 Task: Create a due date automation trigger when advanced on, 2 days after a card is due add basic without the green label at 11:00 AM.
Action: Mouse moved to (1233, 355)
Screenshot: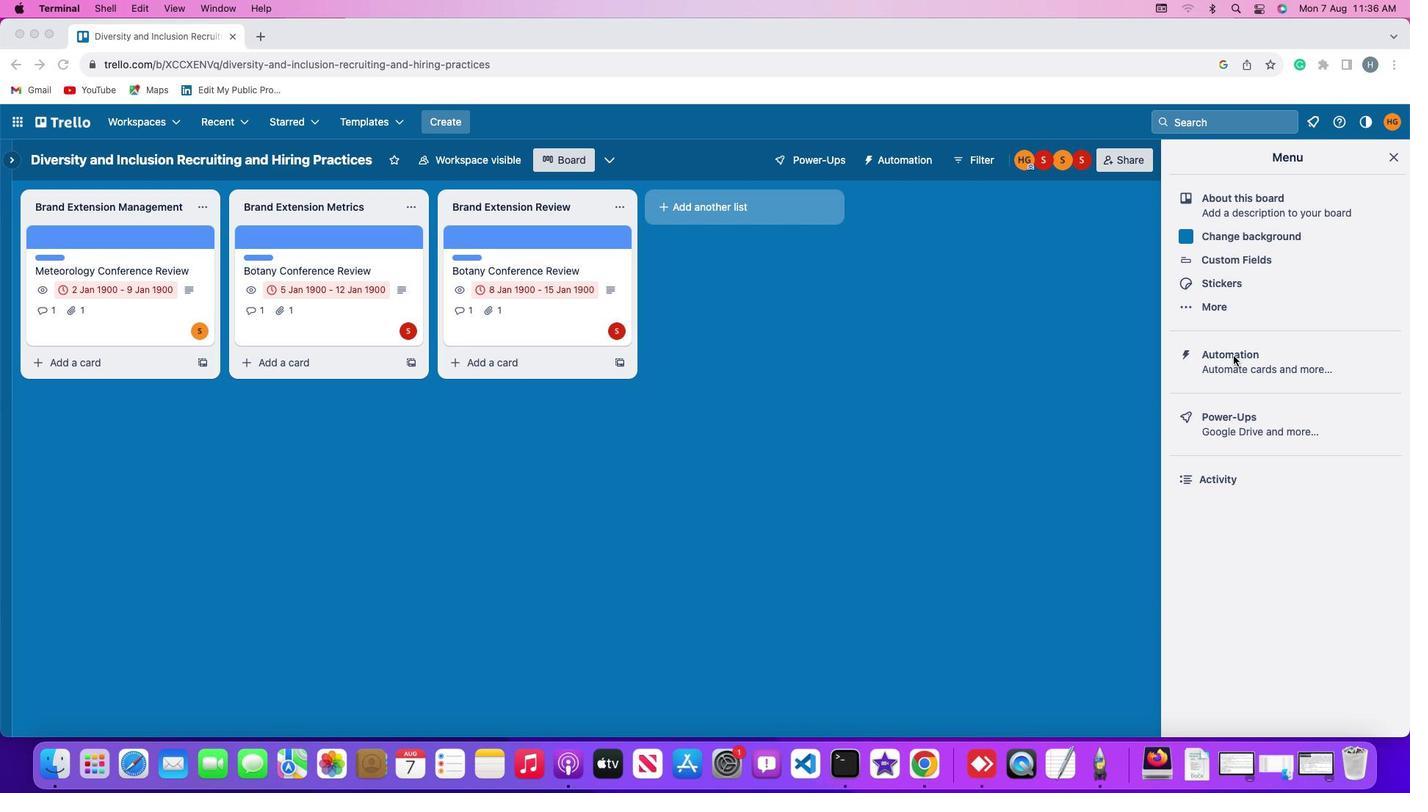 
Action: Mouse pressed left at (1233, 355)
Screenshot: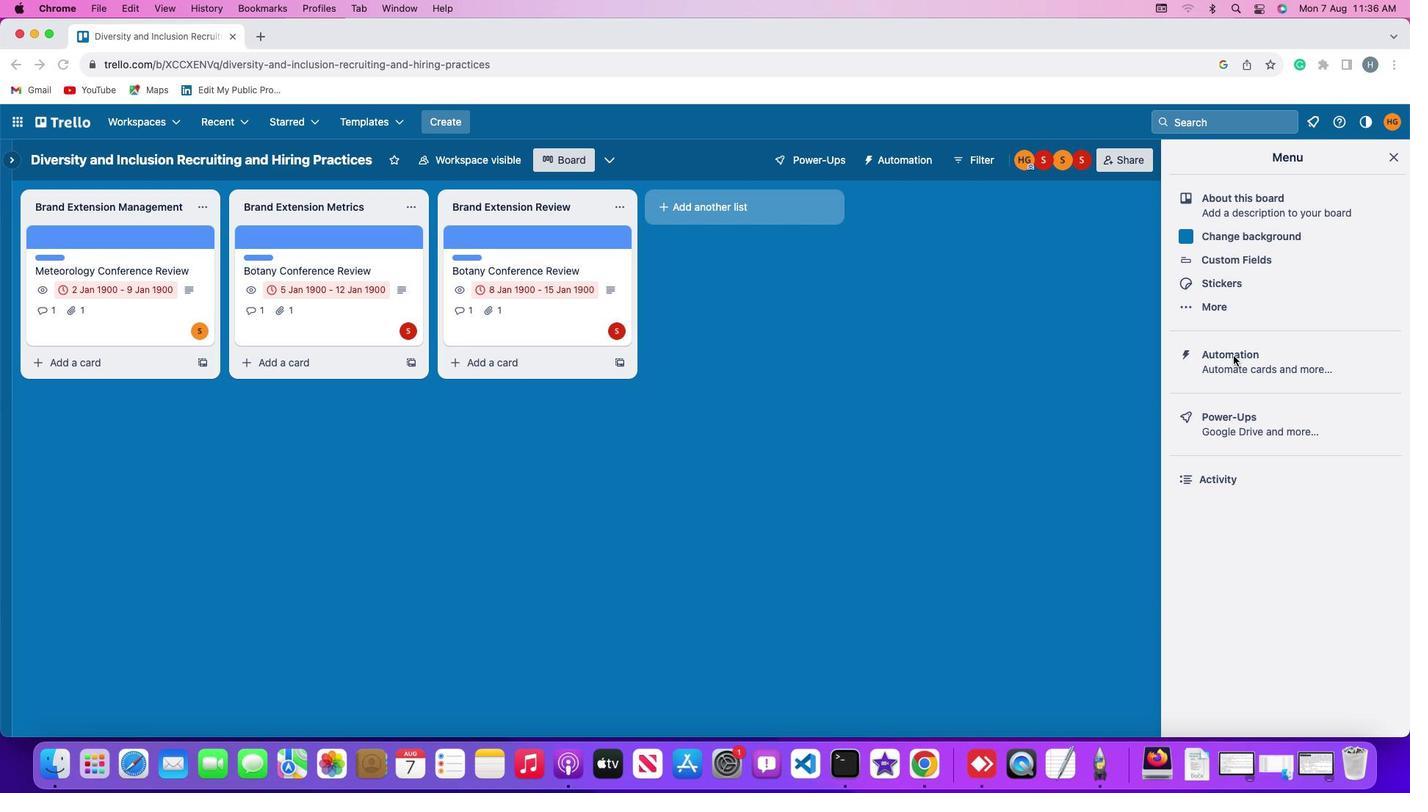 
Action: Mouse moved to (1233, 355)
Screenshot: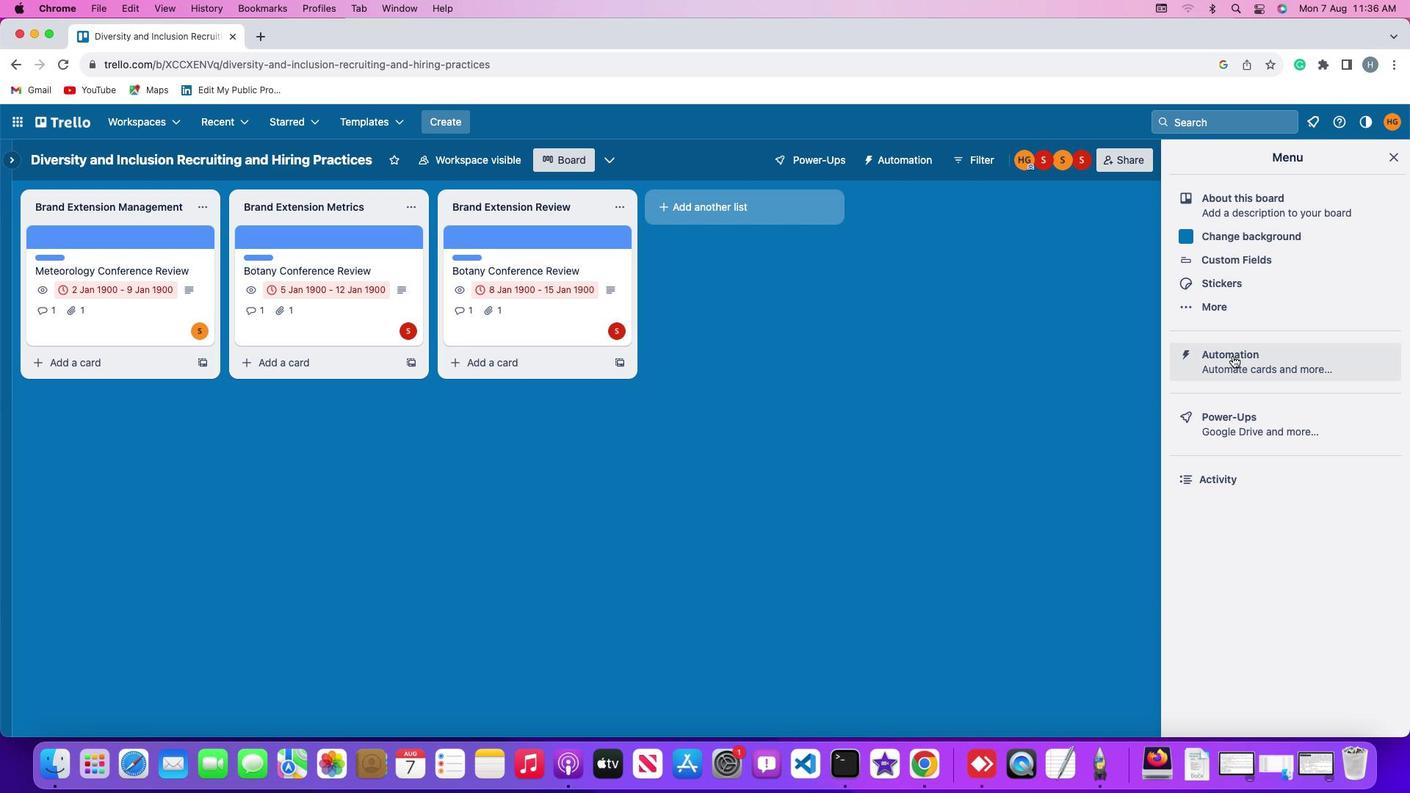
Action: Mouse pressed left at (1233, 355)
Screenshot: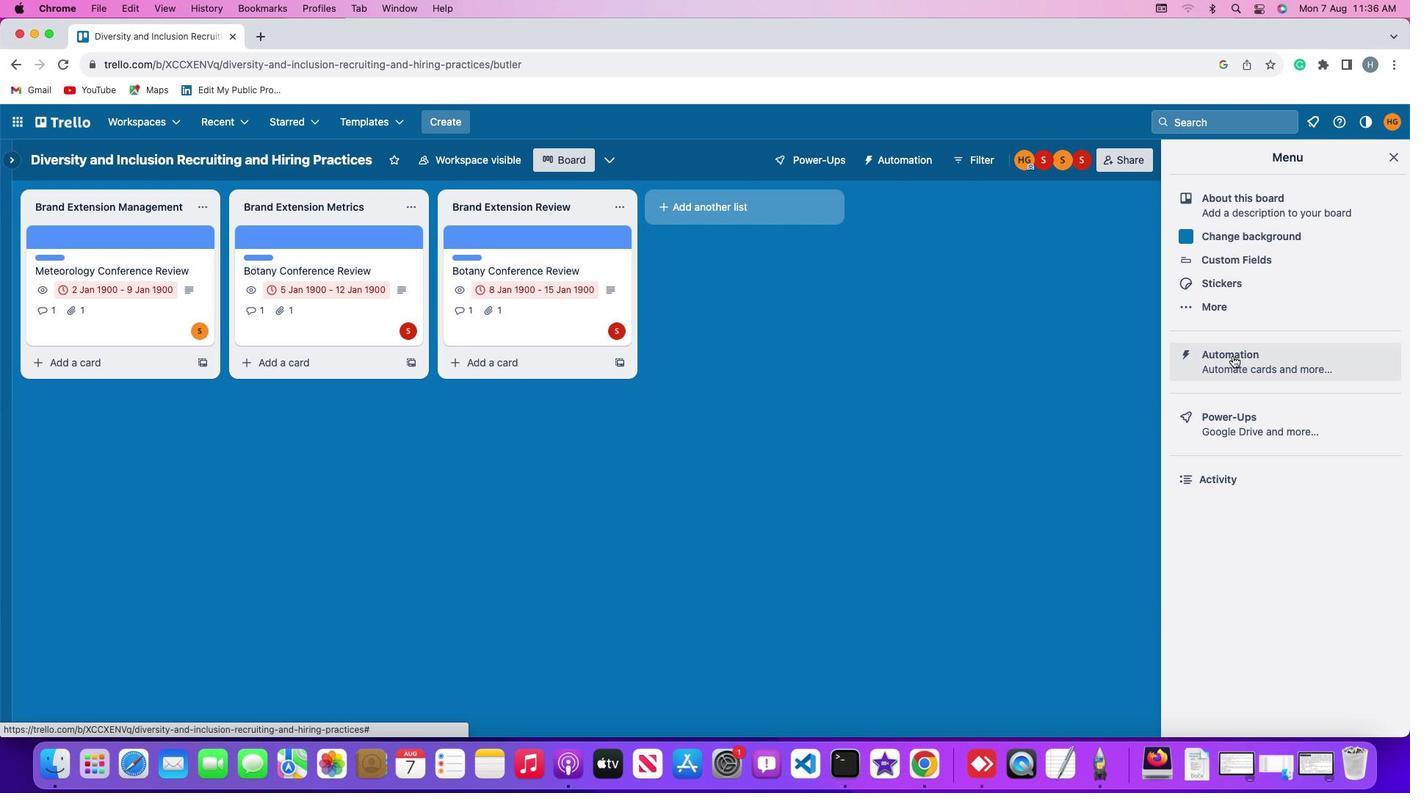 
Action: Mouse moved to (106, 349)
Screenshot: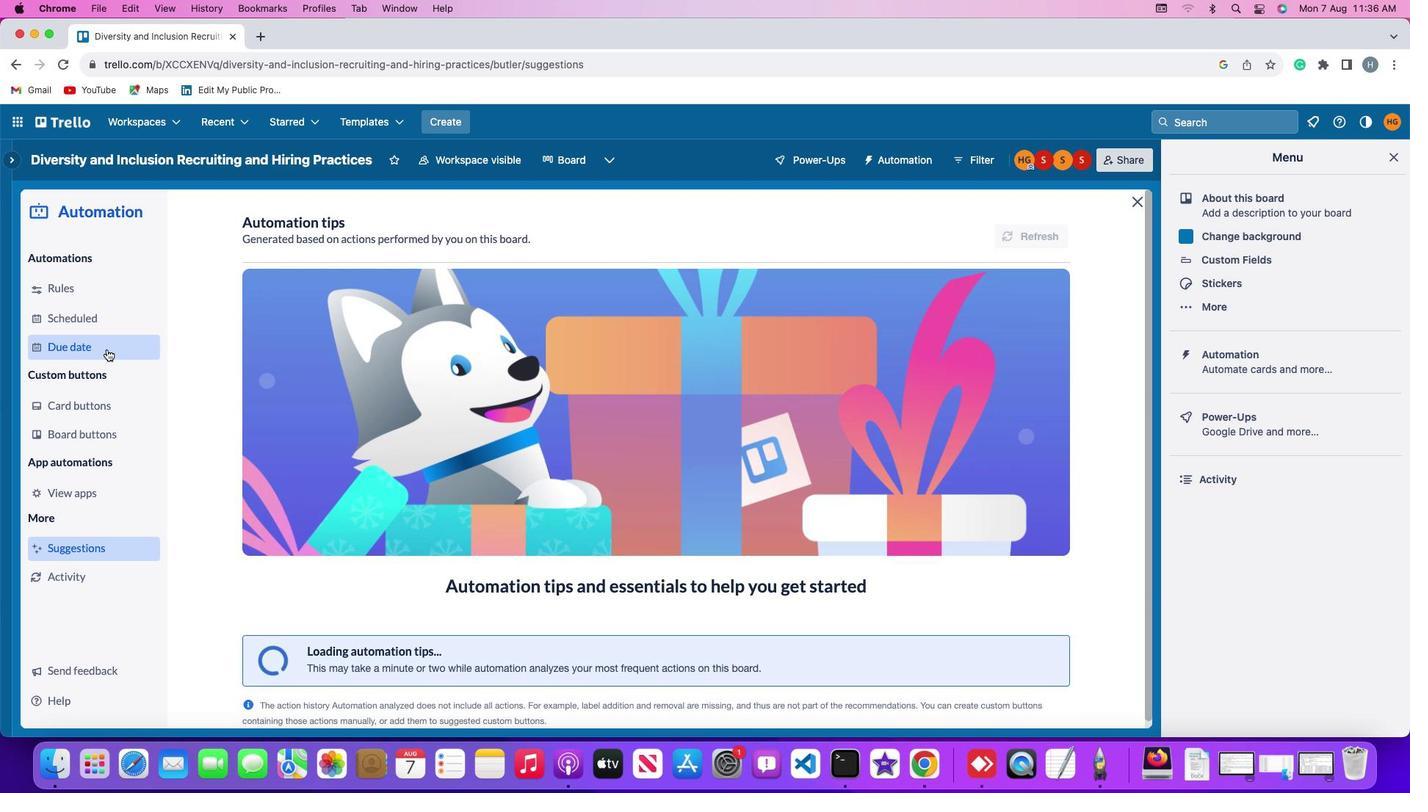 
Action: Mouse pressed left at (106, 349)
Screenshot: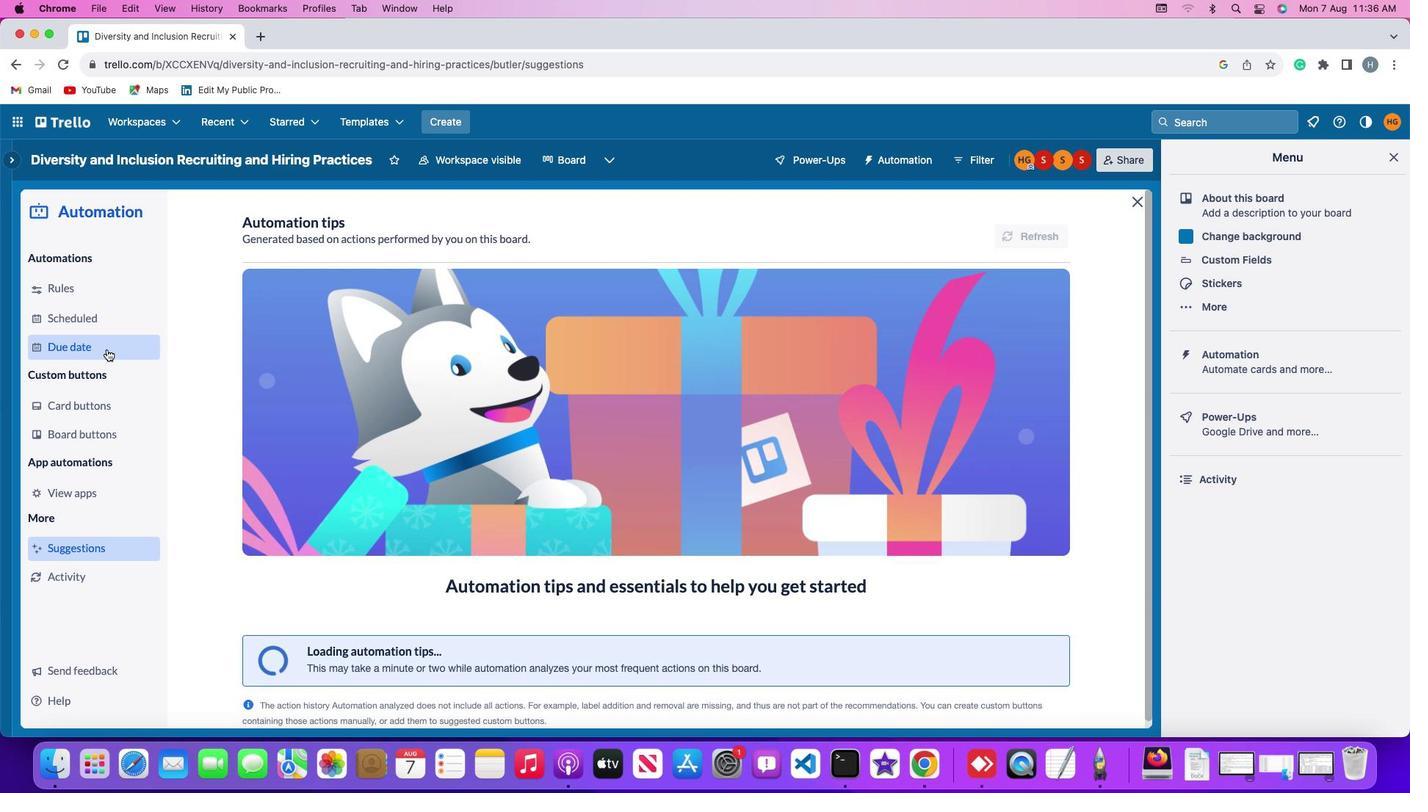 
Action: Mouse moved to (1000, 224)
Screenshot: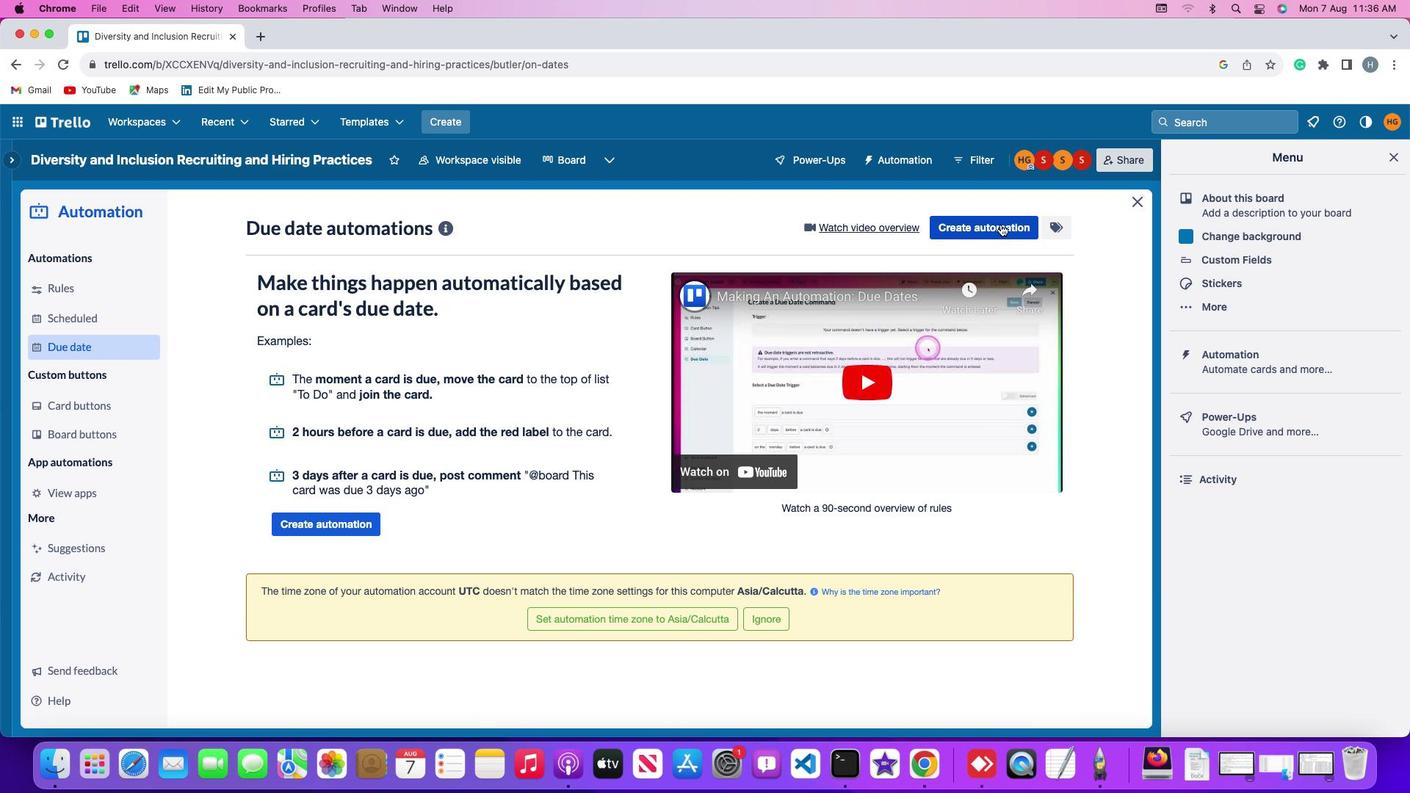 
Action: Mouse pressed left at (1000, 224)
Screenshot: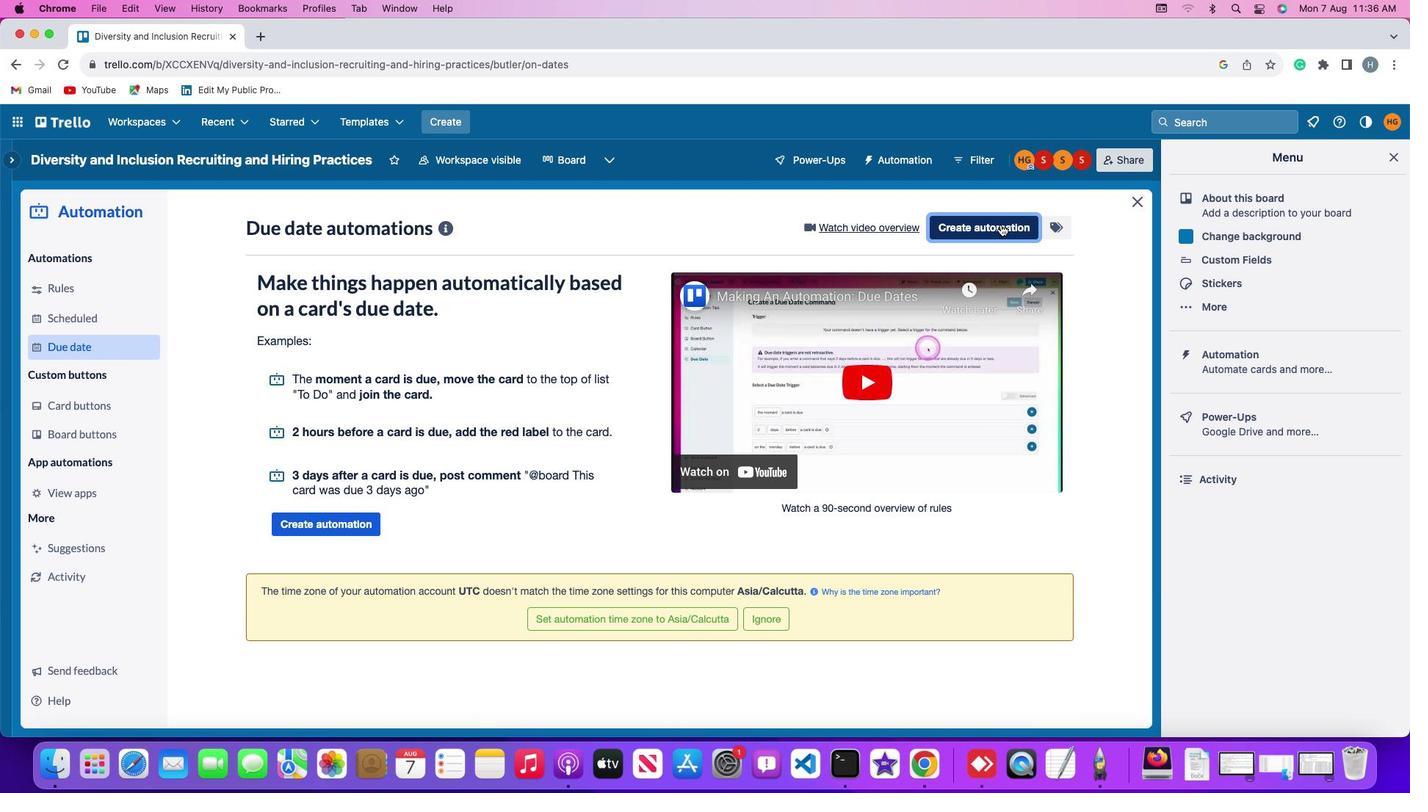 
Action: Mouse moved to (681, 367)
Screenshot: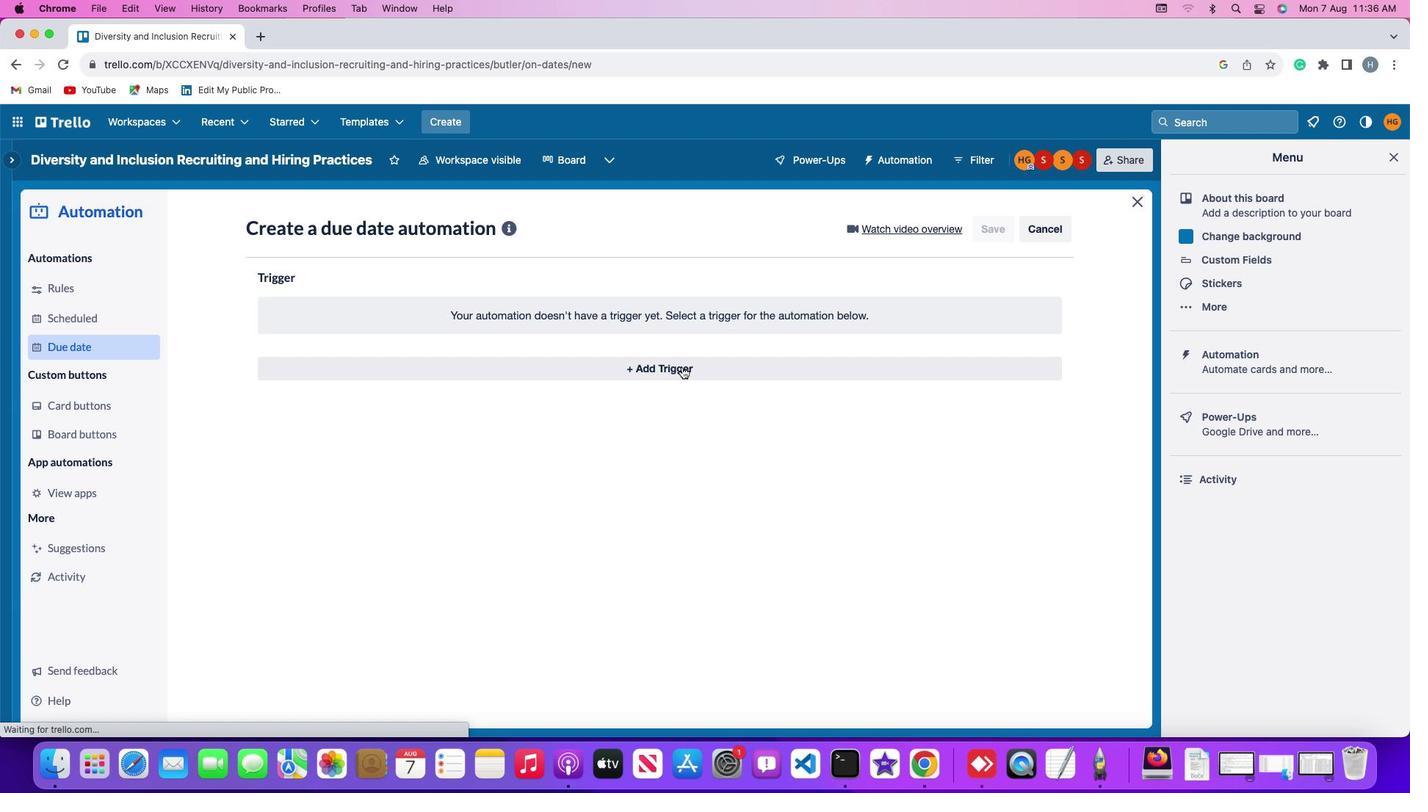 
Action: Mouse pressed left at (681, 367)
Screenshot: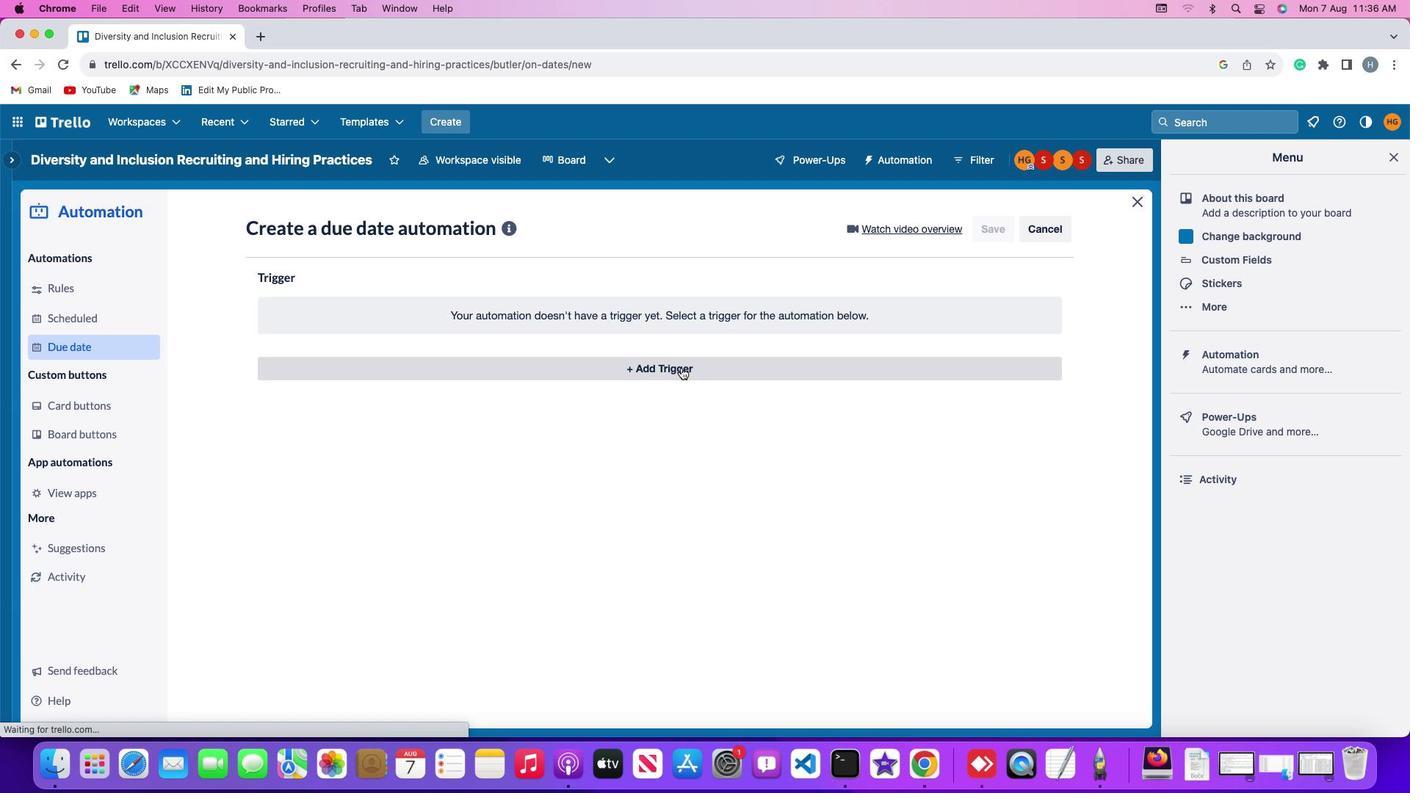 
Action: Mouse moved to (288, 587)
Screenshot: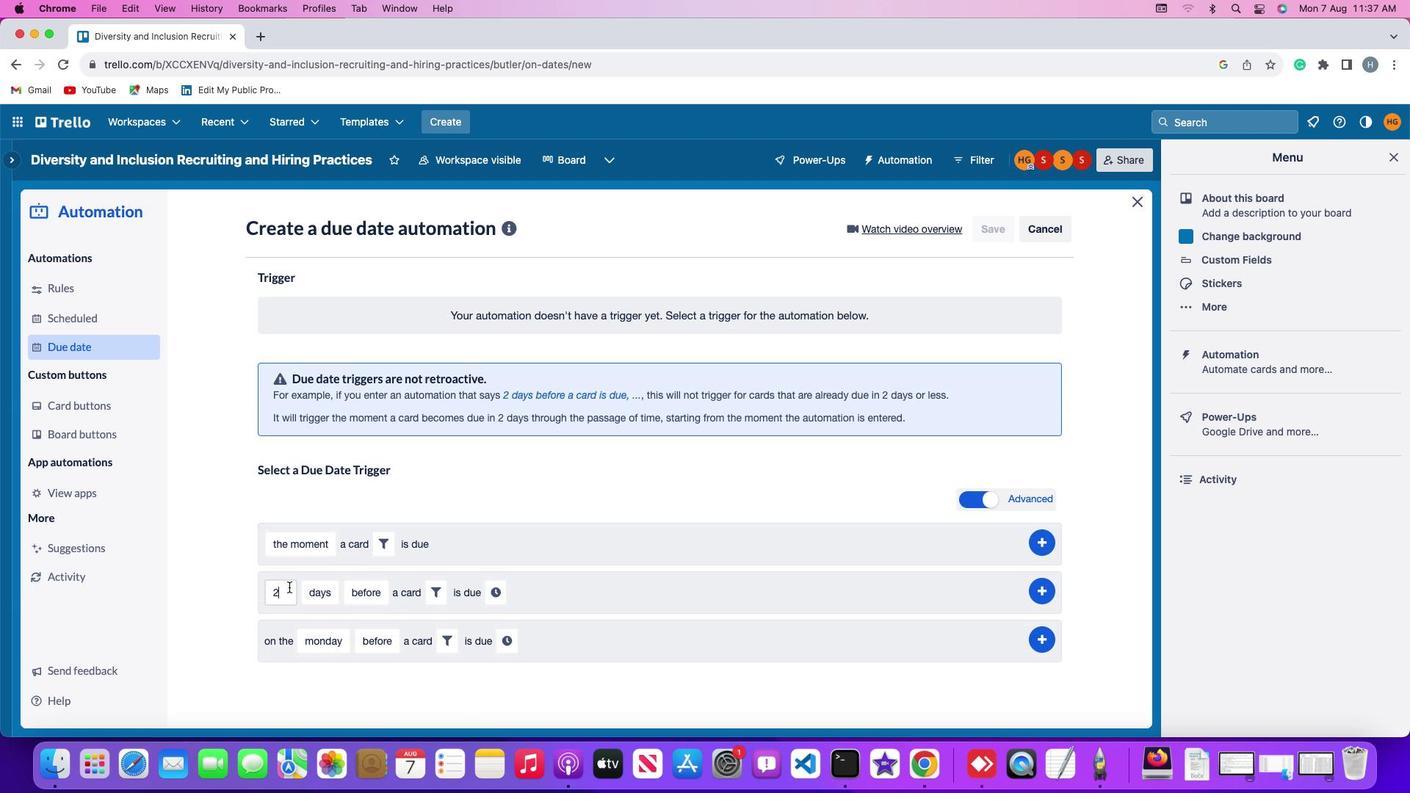 
Action: Mouse pressed left at (288, 587)
Screenshot: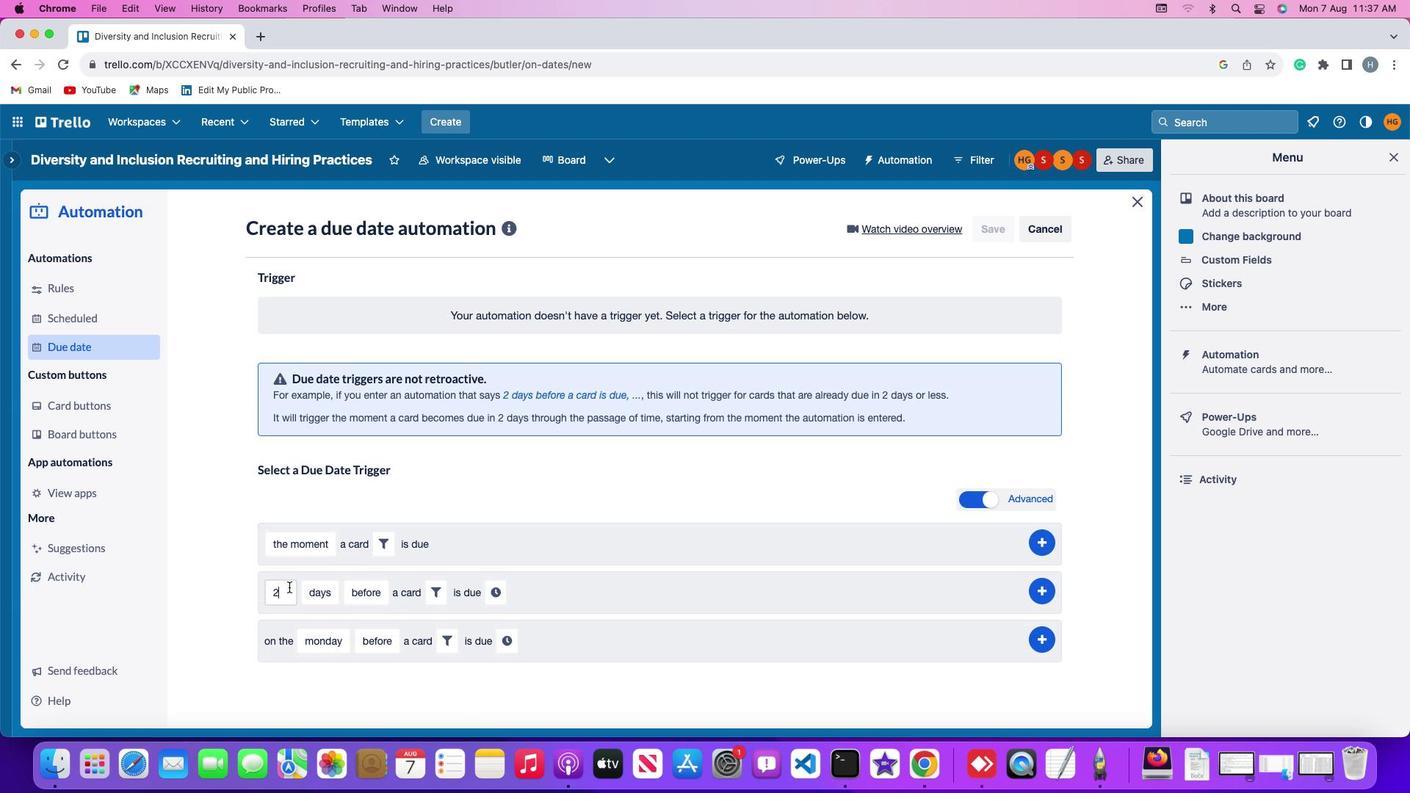 
Action: Key pressed Key.backspace'2'
Screenshot: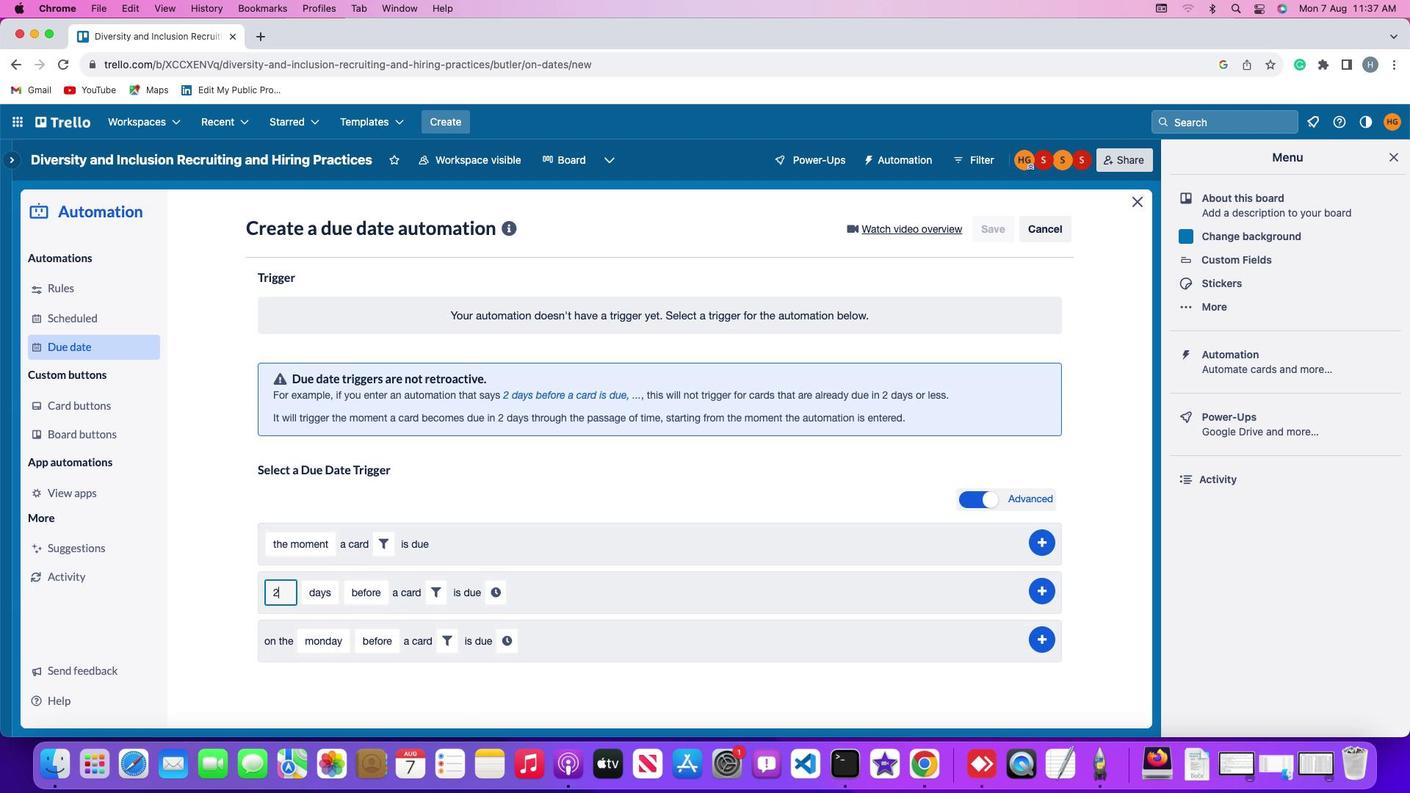 
Action: Mouse moved to (312, 587)
Screenshot: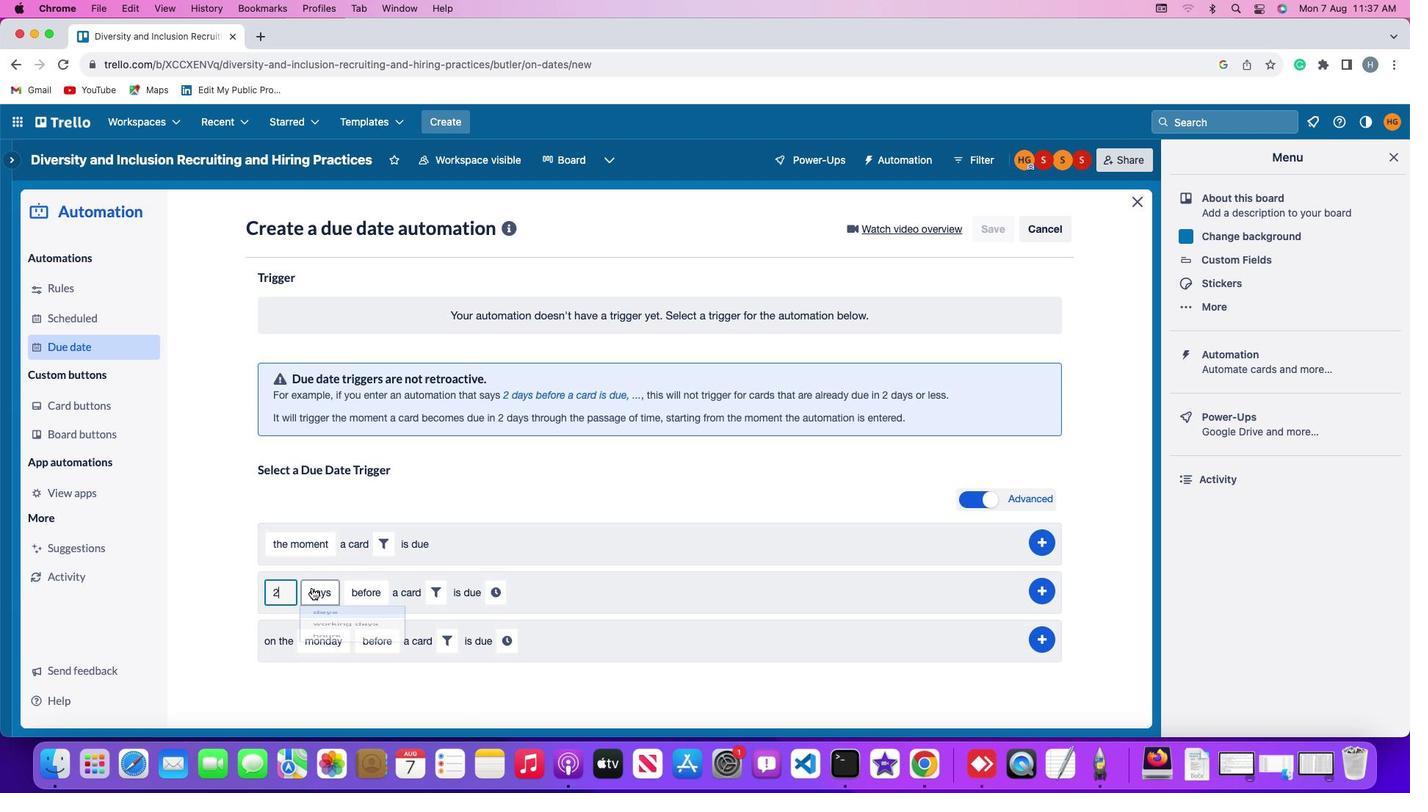 
Action: Mouse pressed left at (312, 587)
Screenshot: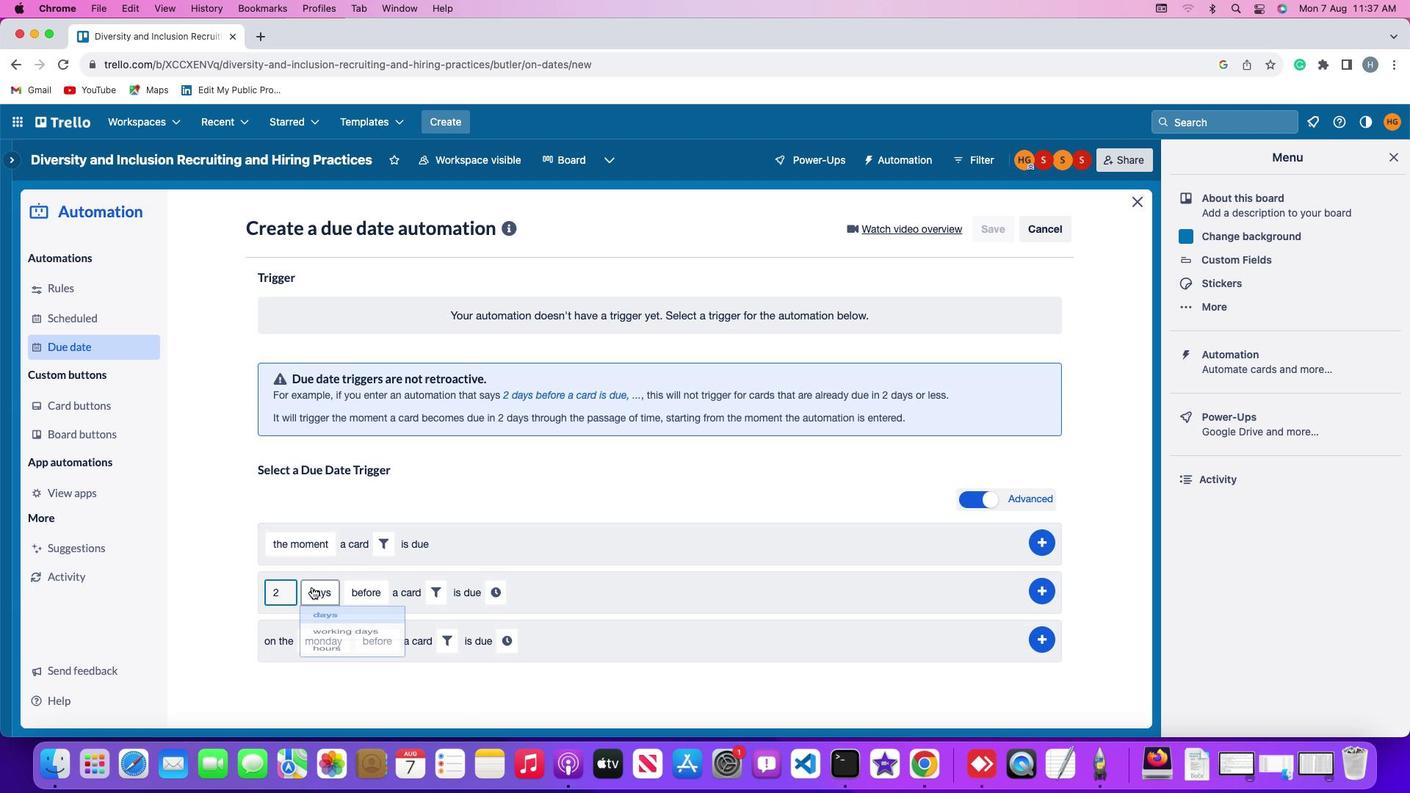 
Action: Mouse moved to (336, 623)
Screenshot: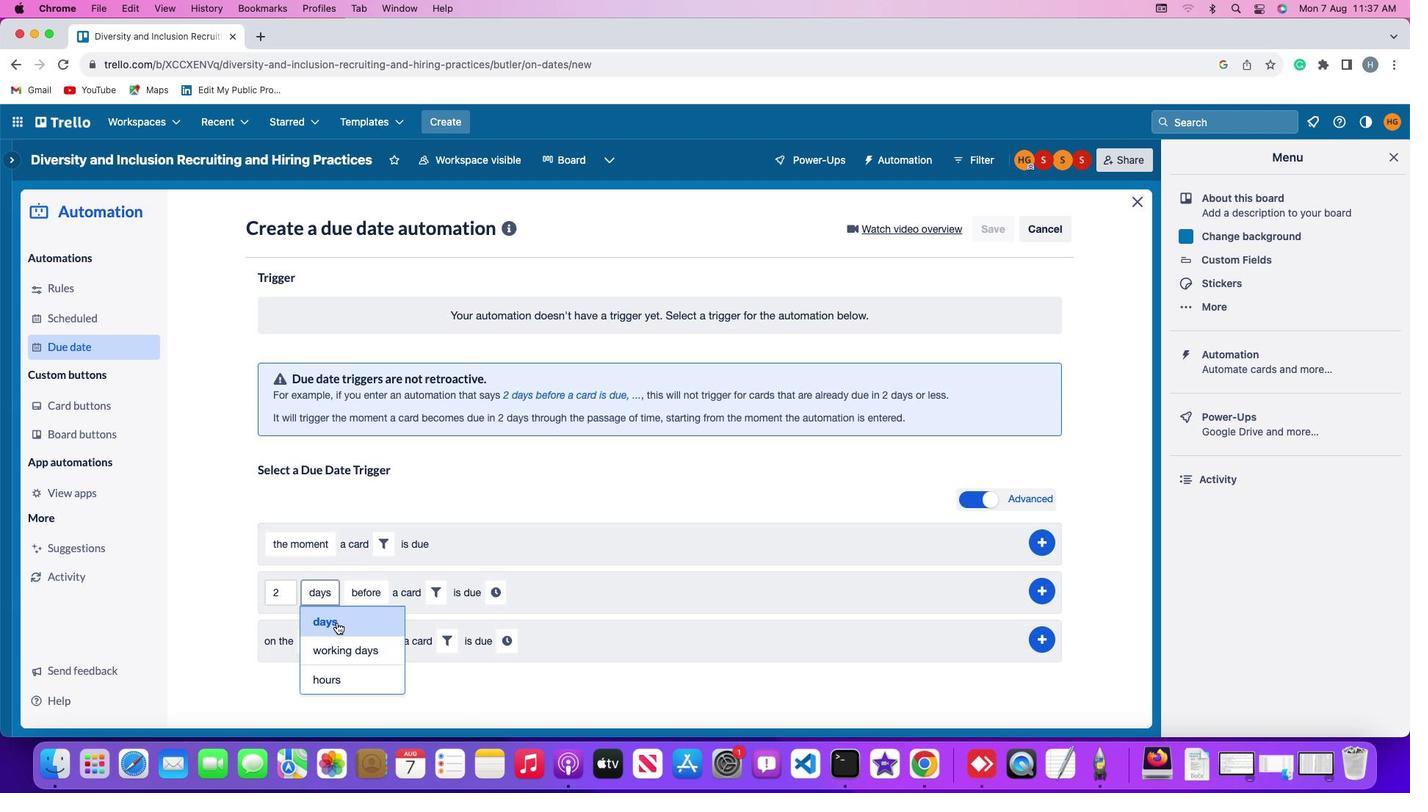 
Action: Mouse pressed left at (336, 623)
Screenshot: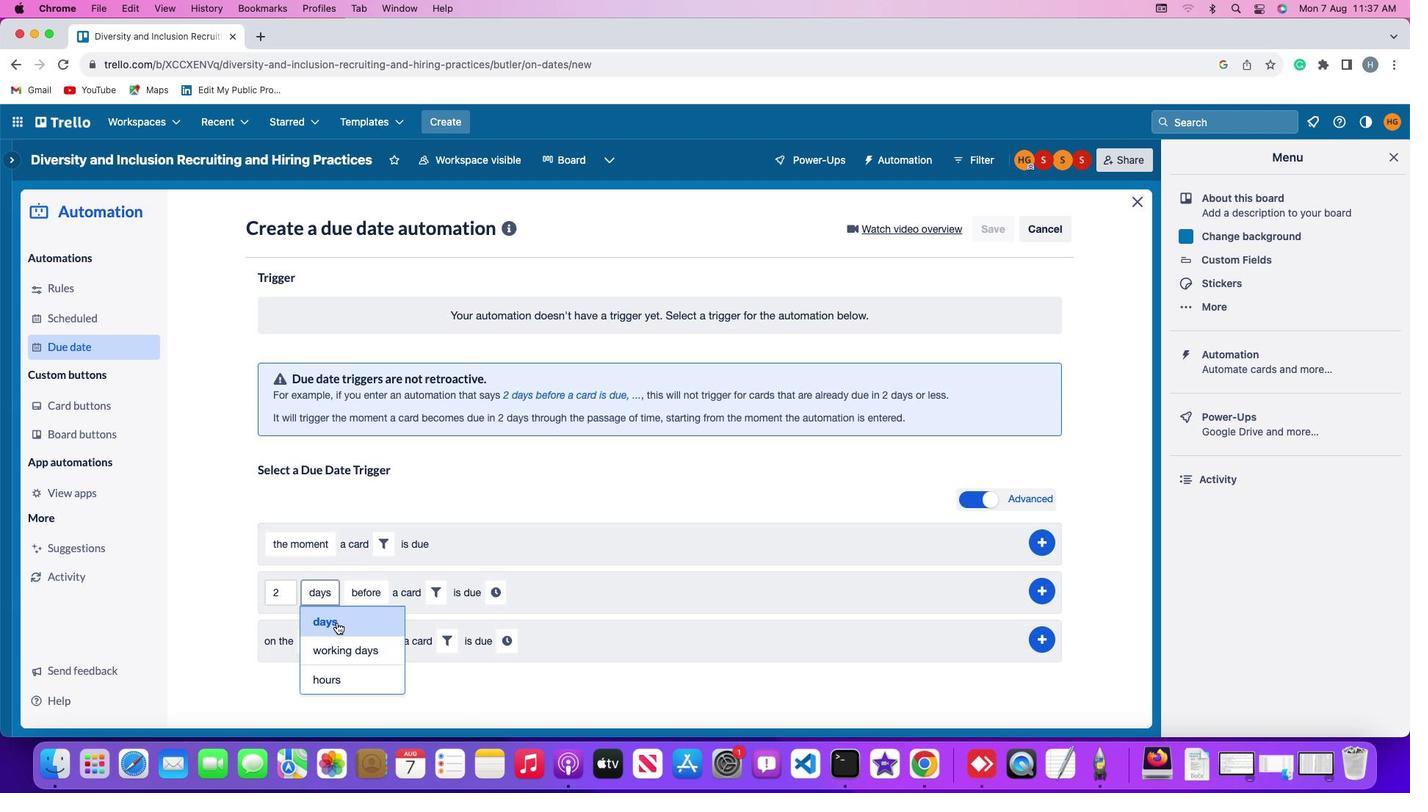 
Action: Mouse moved to (366, 598)
Screenshot: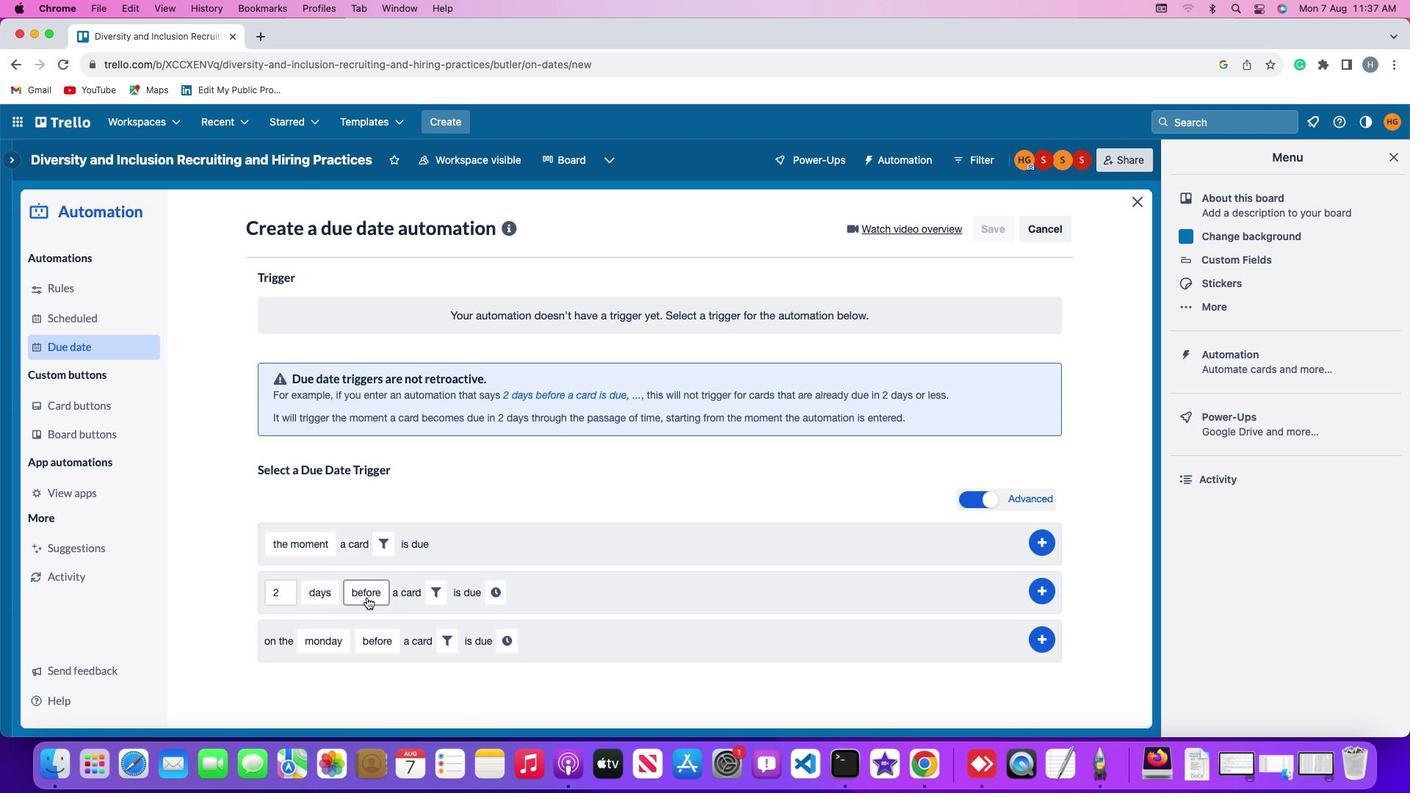 
Action: Mouse pressed left at (366, 598)
Screenshot: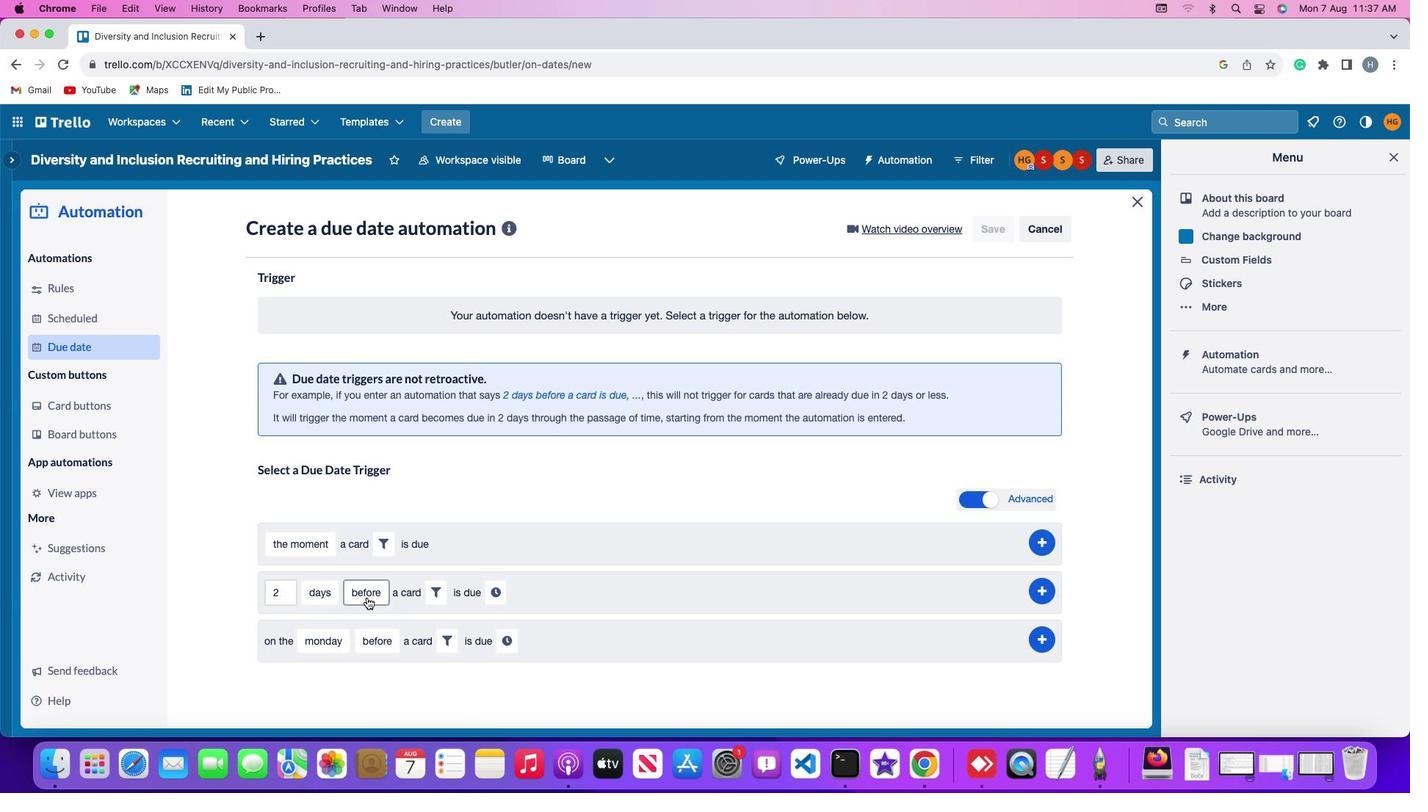 
Action: Mouse moved to (379, 655)
Screenshot: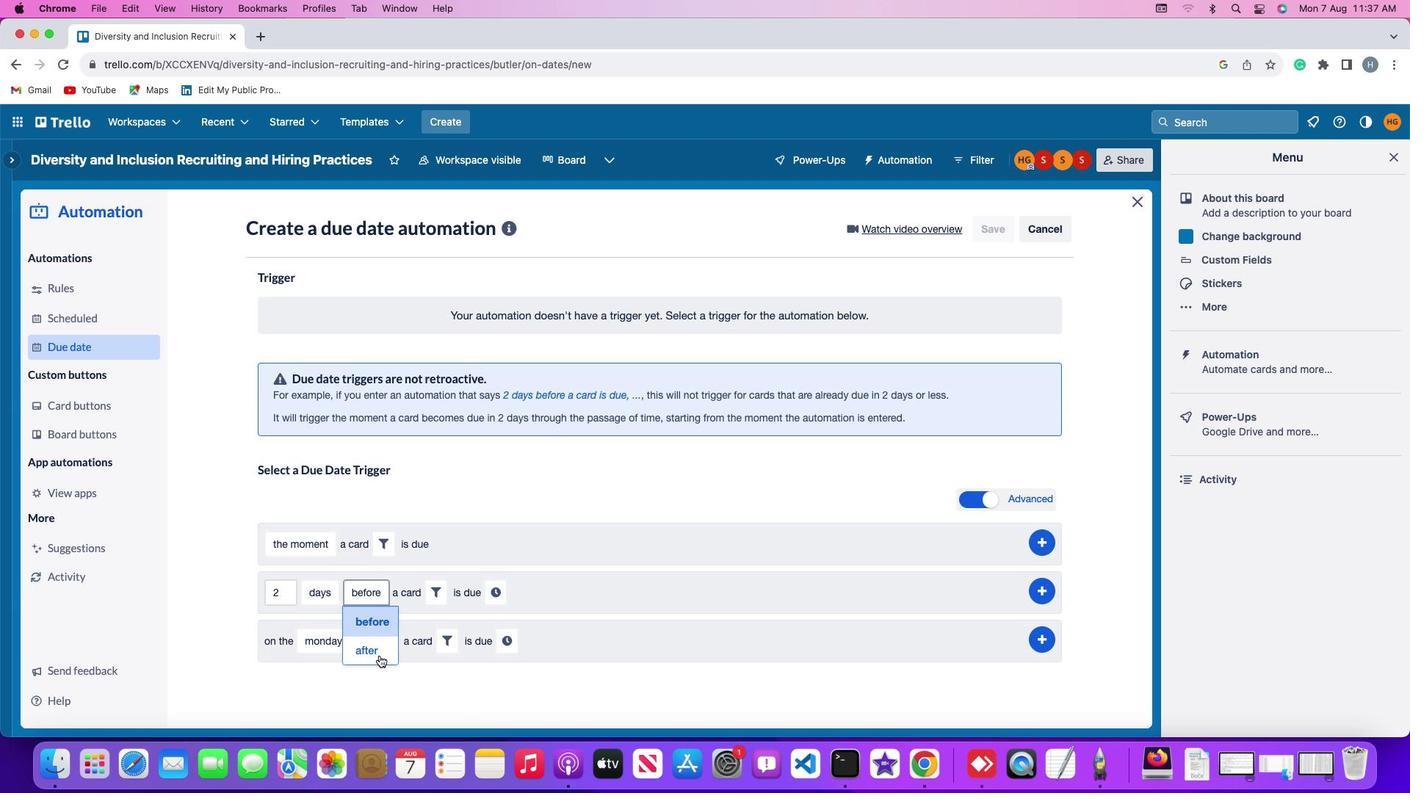 
Action: Mouse pressed left at (379, 655)
Screenshot: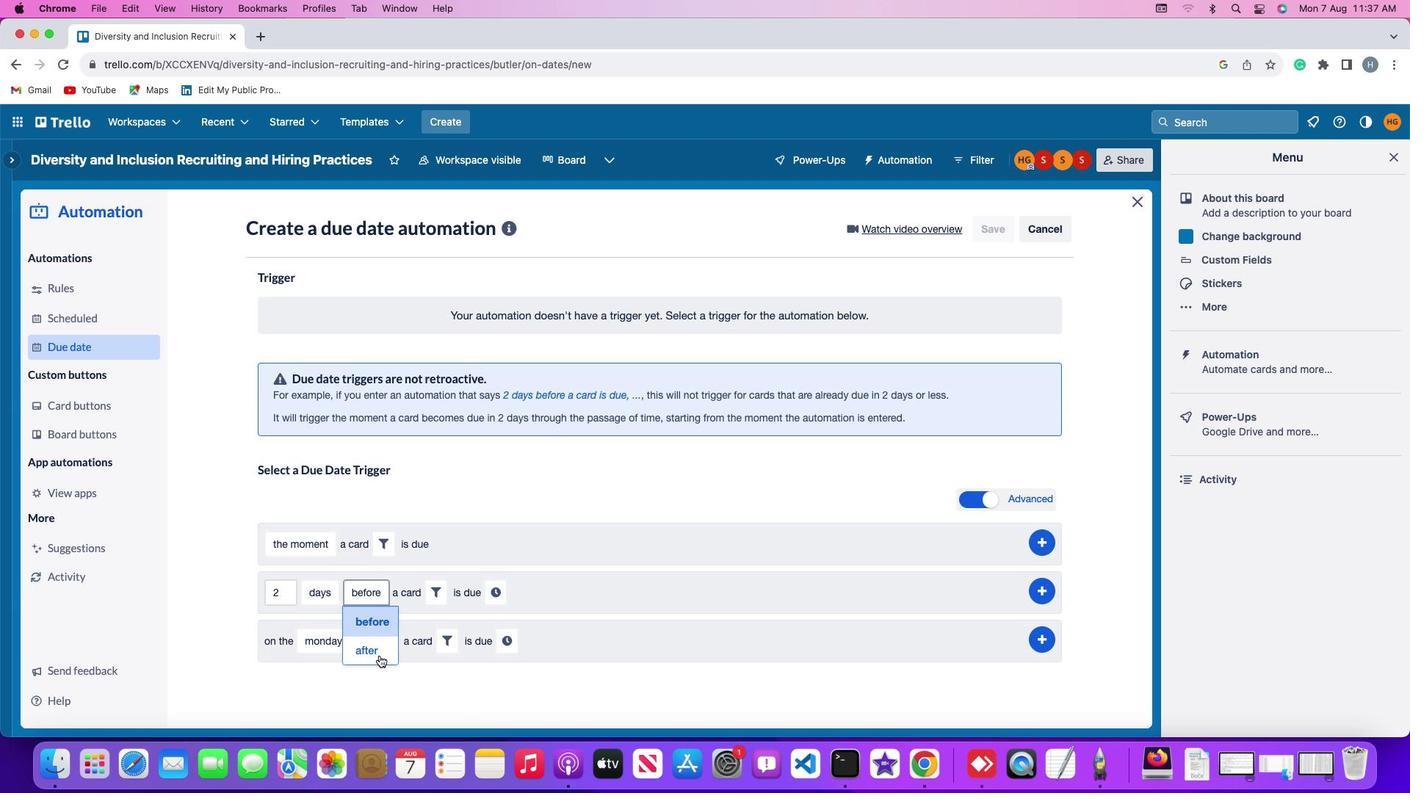 
Action: Mouse moved to (432, 593)
Screenshot: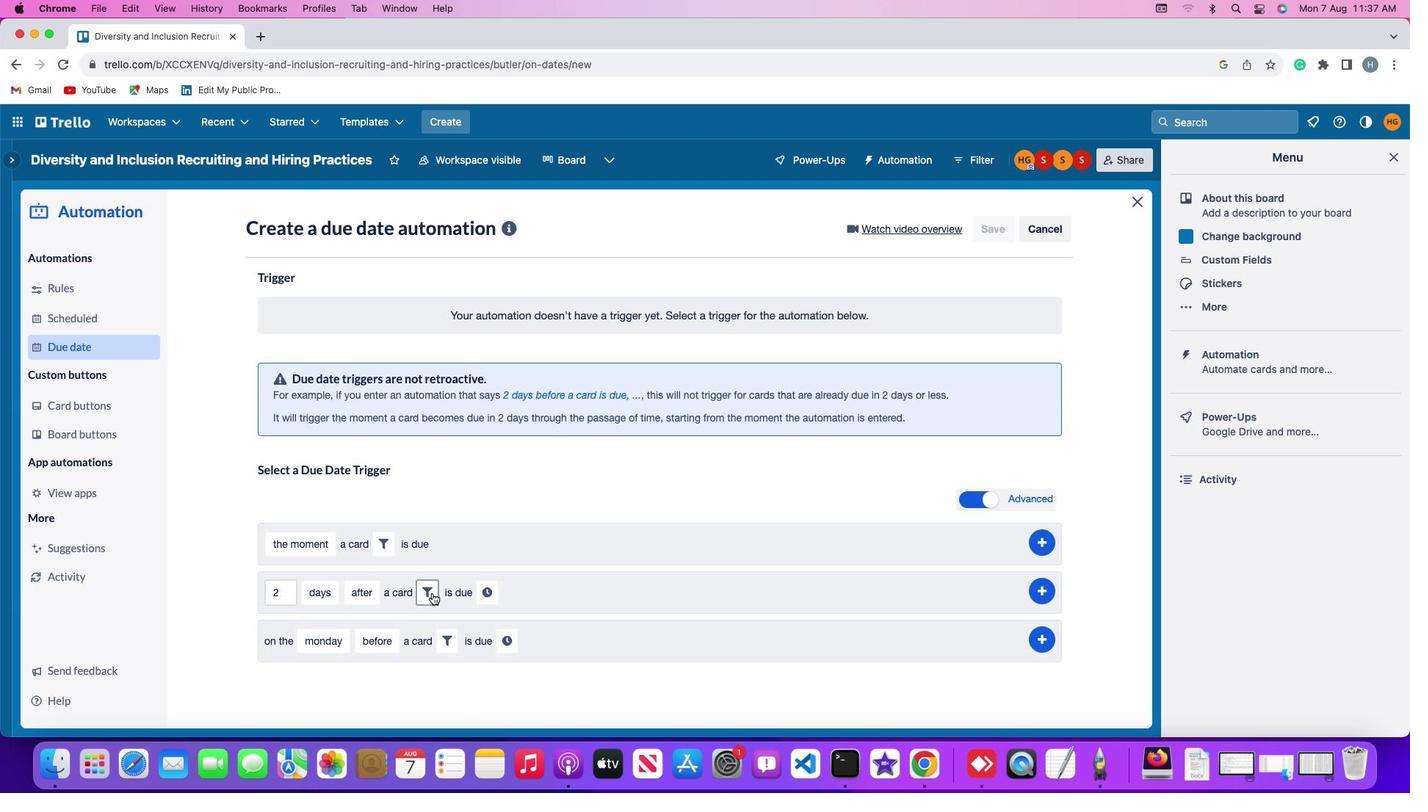
Action: Mouse pressed left at (432, 593)
Screenshot: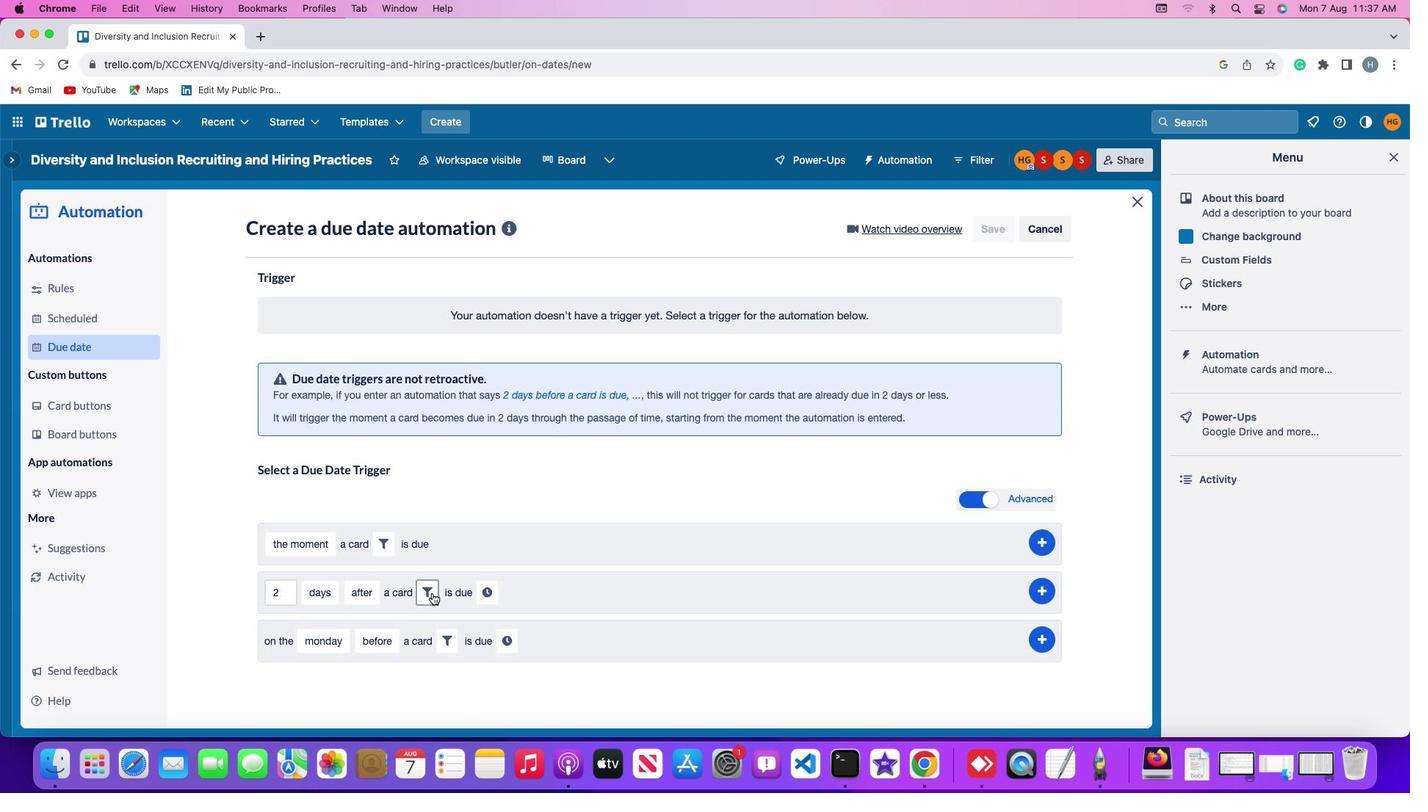 
Action: Mouse moved to (466, 645)
Screenshot: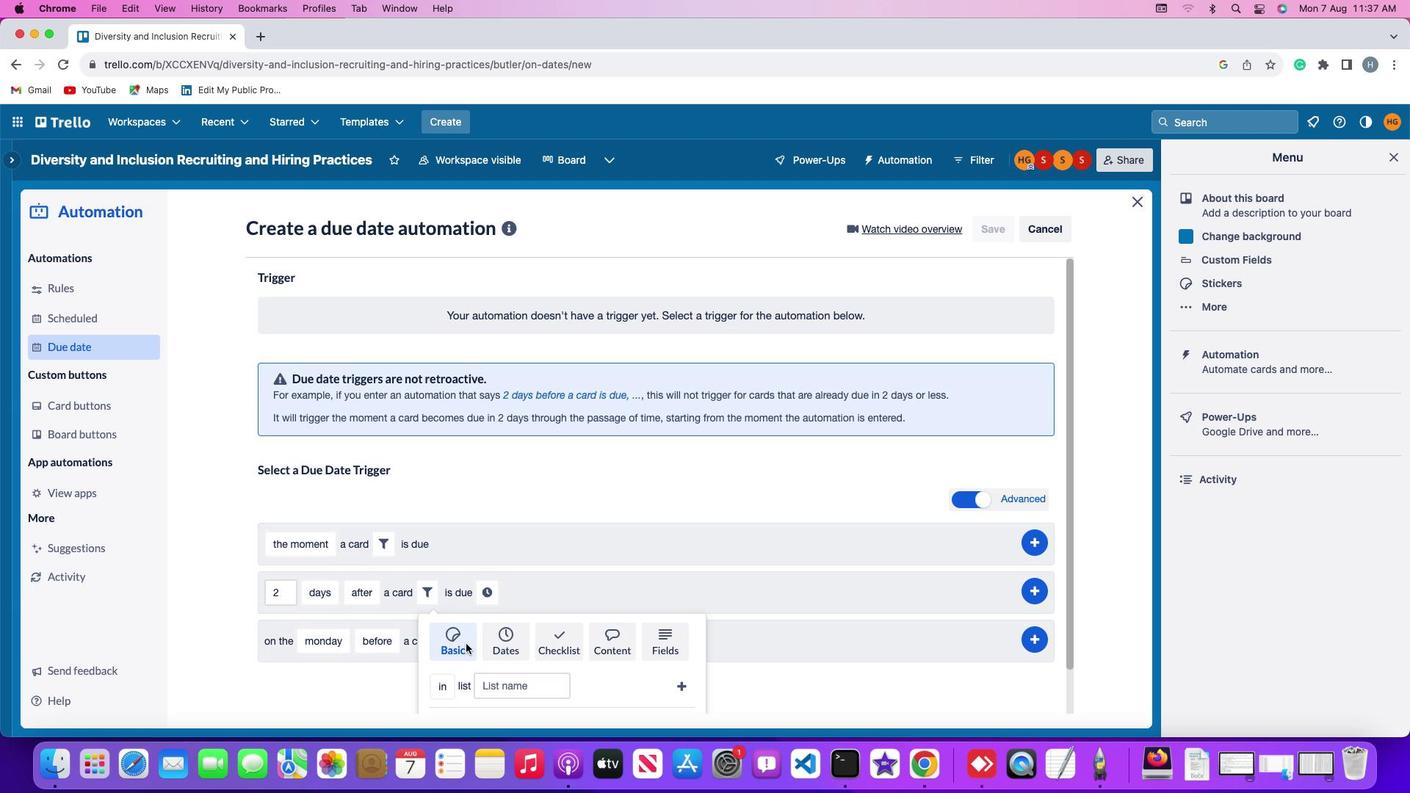 
Action: Mouse scrolled (466, 645) with delta (0, 0)
Screenshot: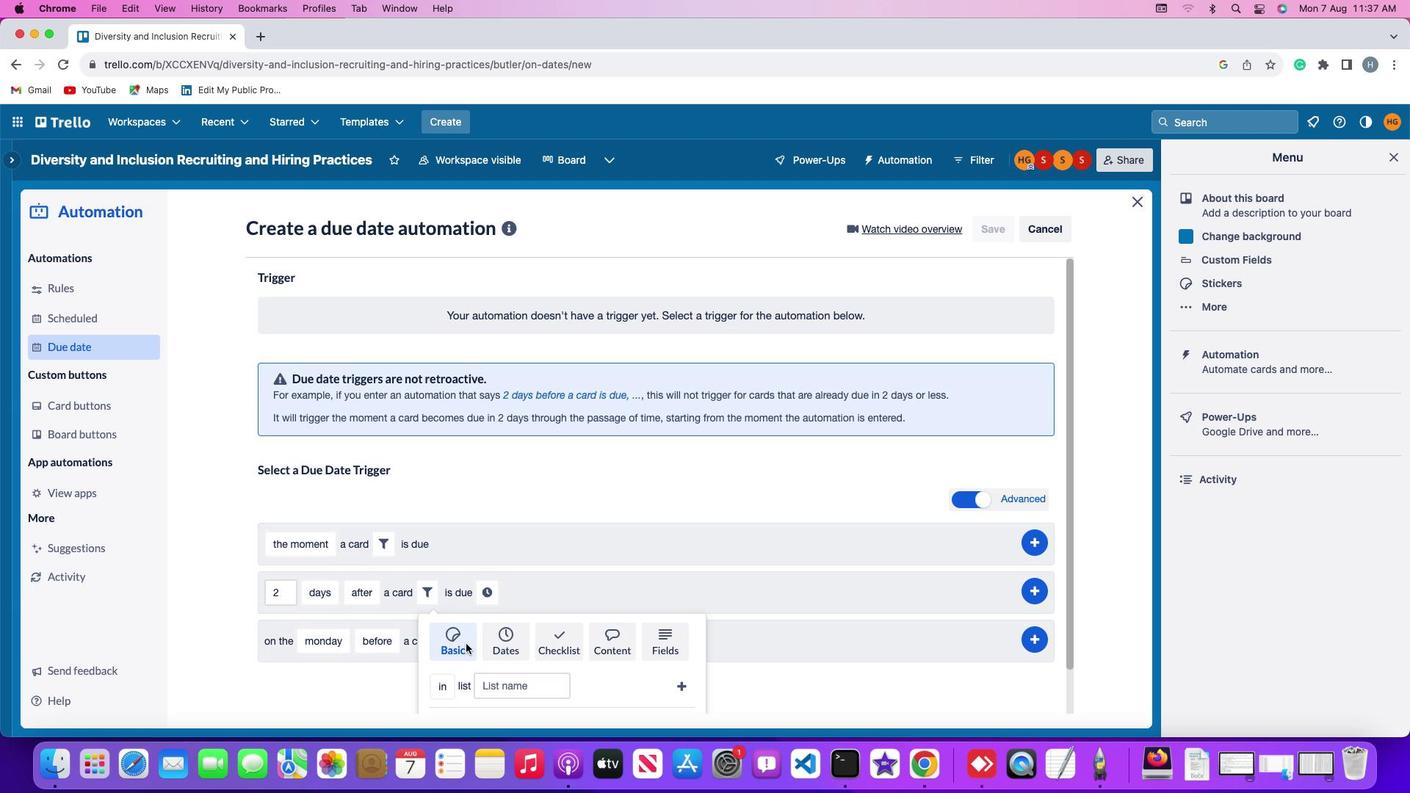
Action: Mouse moved to (466, 645)
Screenshot: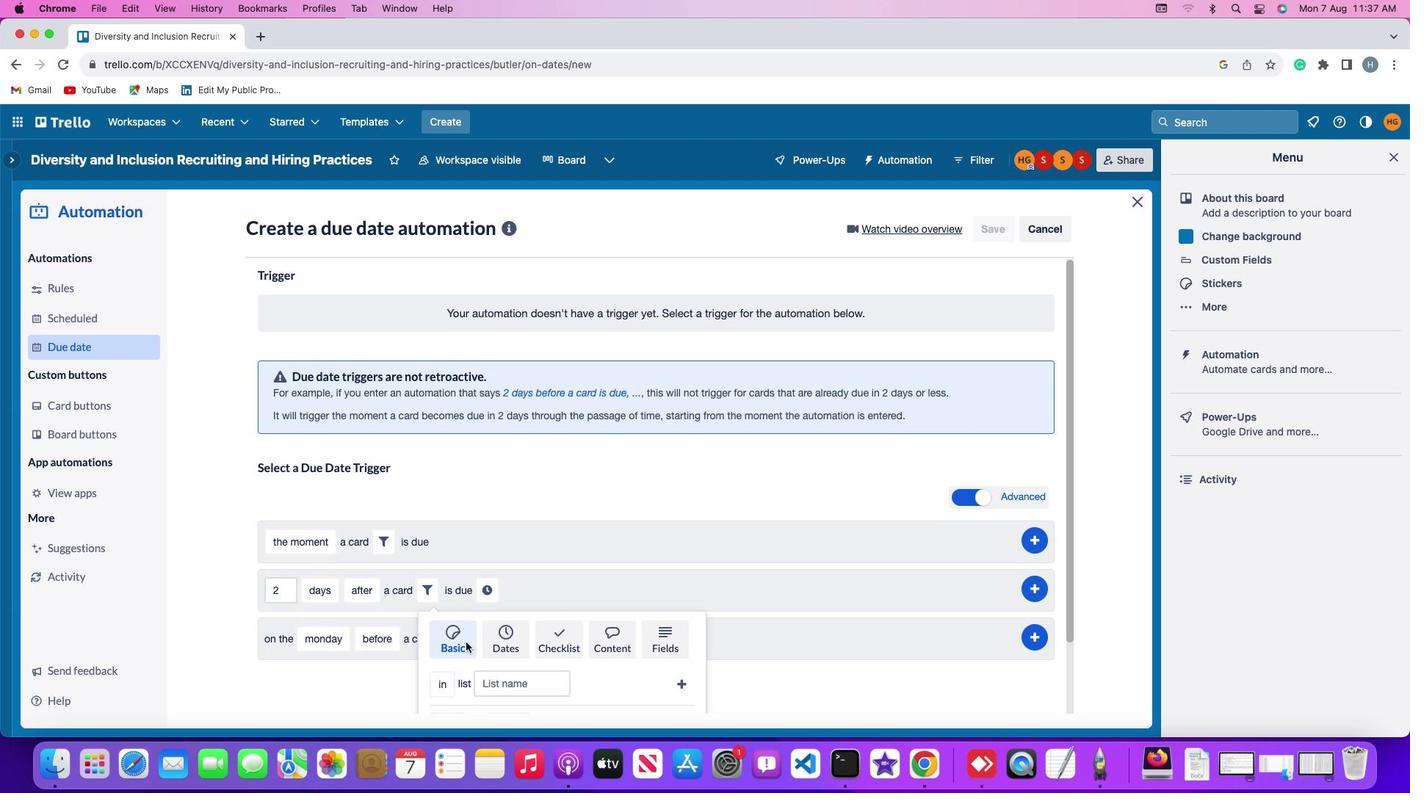 
Action: Mouse scrolled (466, 645) with delta (0, 0)
Screenshot: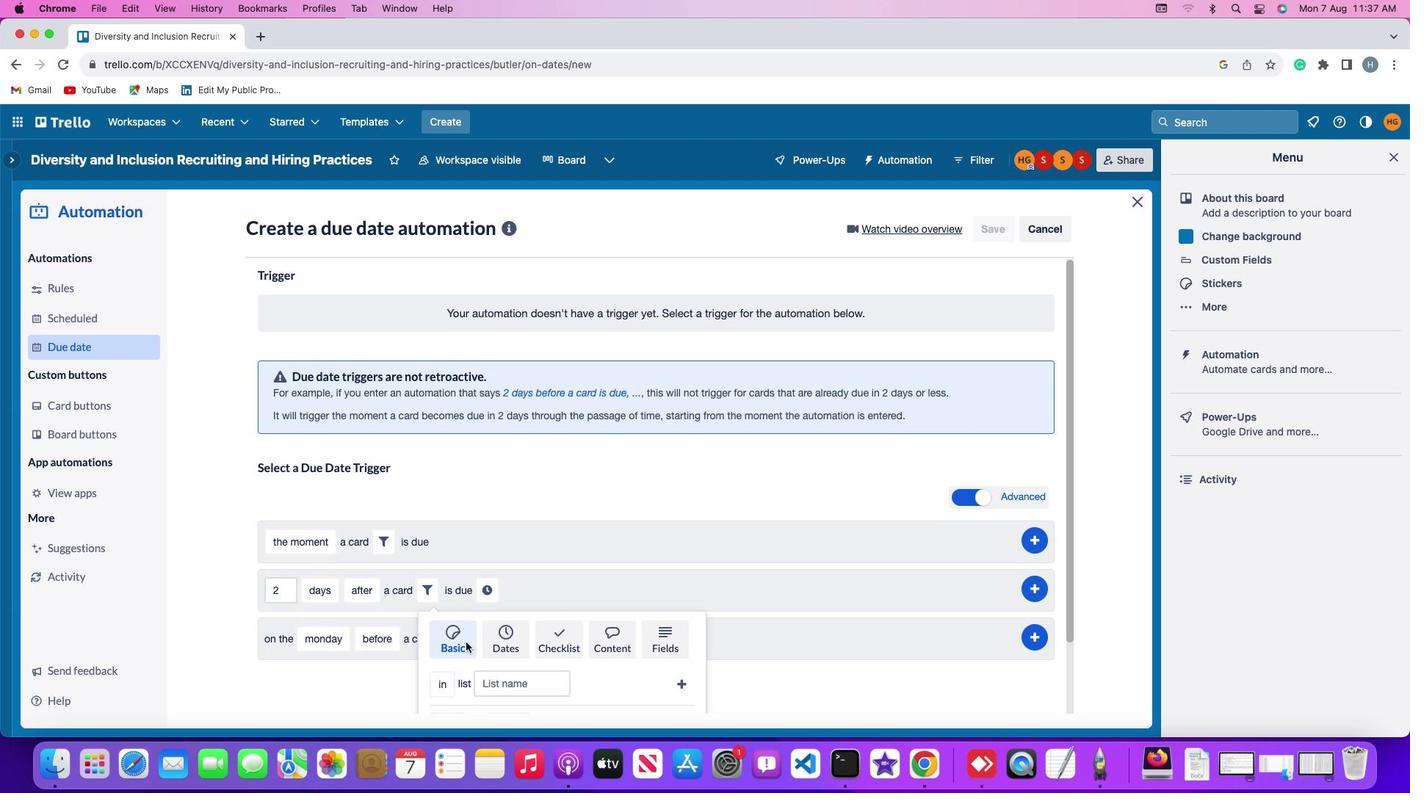 
Action: Mouse moved to (466, 642)
Screenshot: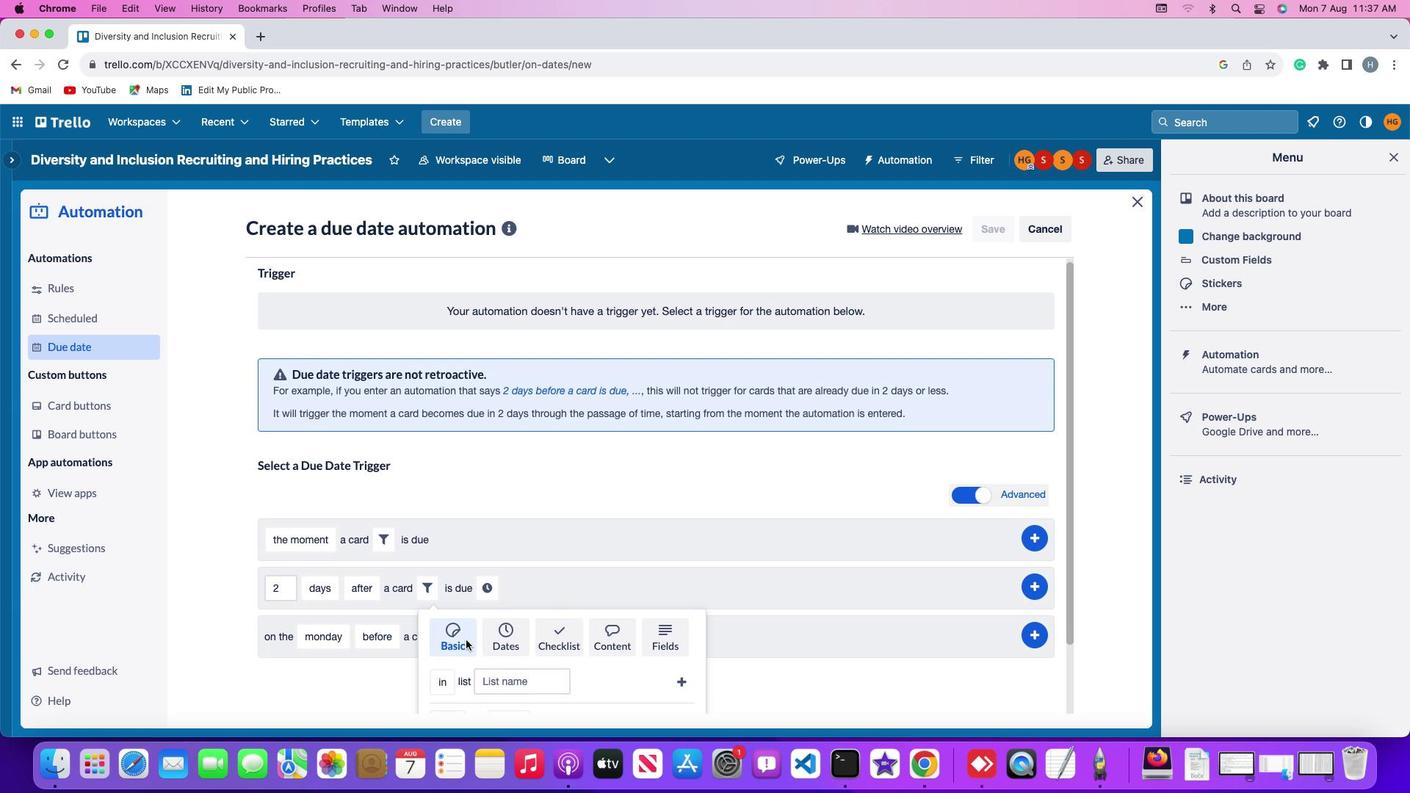 
Action: Mouse scrolled (466, 642) with delta (0, -2)
Screenshot: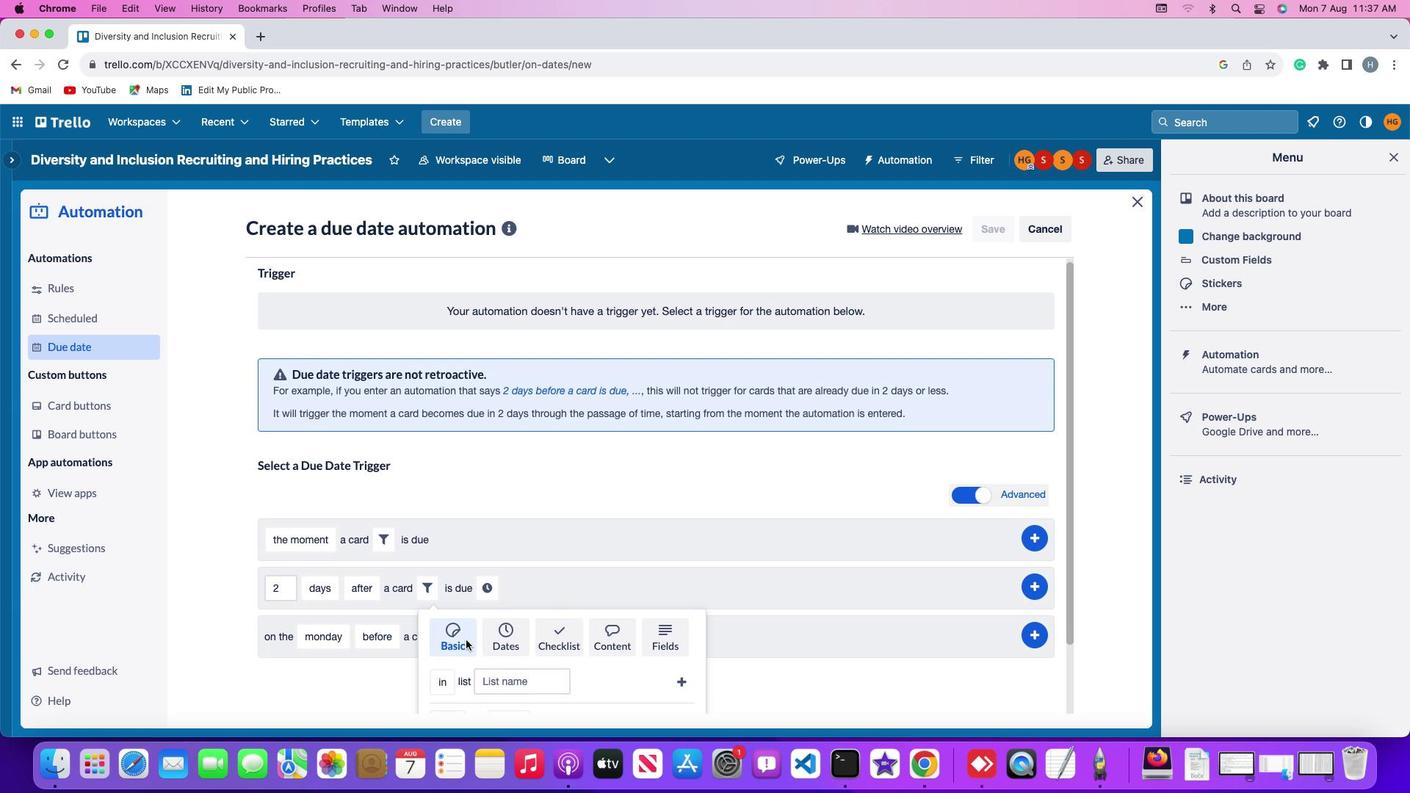 
Action: Mouse moved to (466, 640)
Screenshot: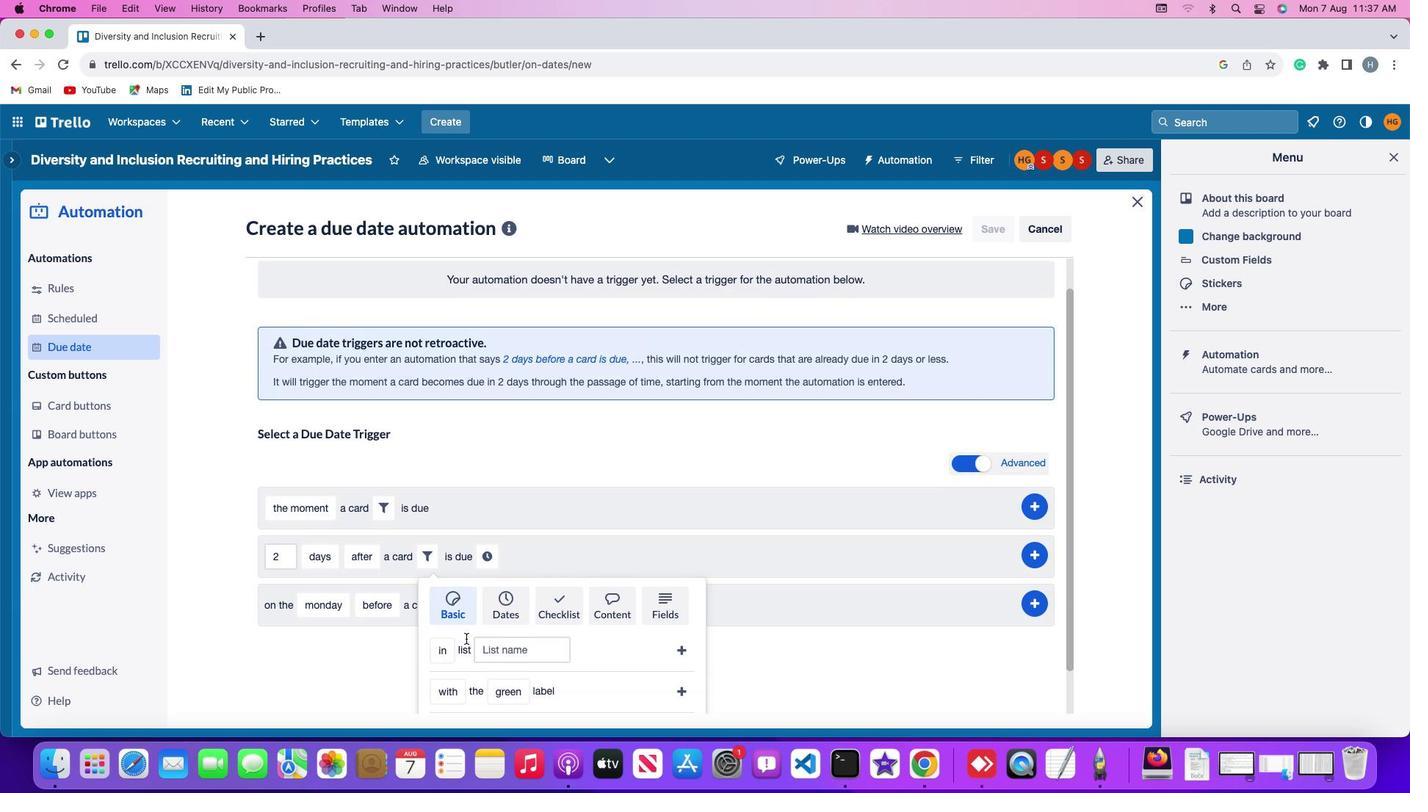 
Action: Mouse scrolled (466, 640) with delta (0, -2)
Screenshot: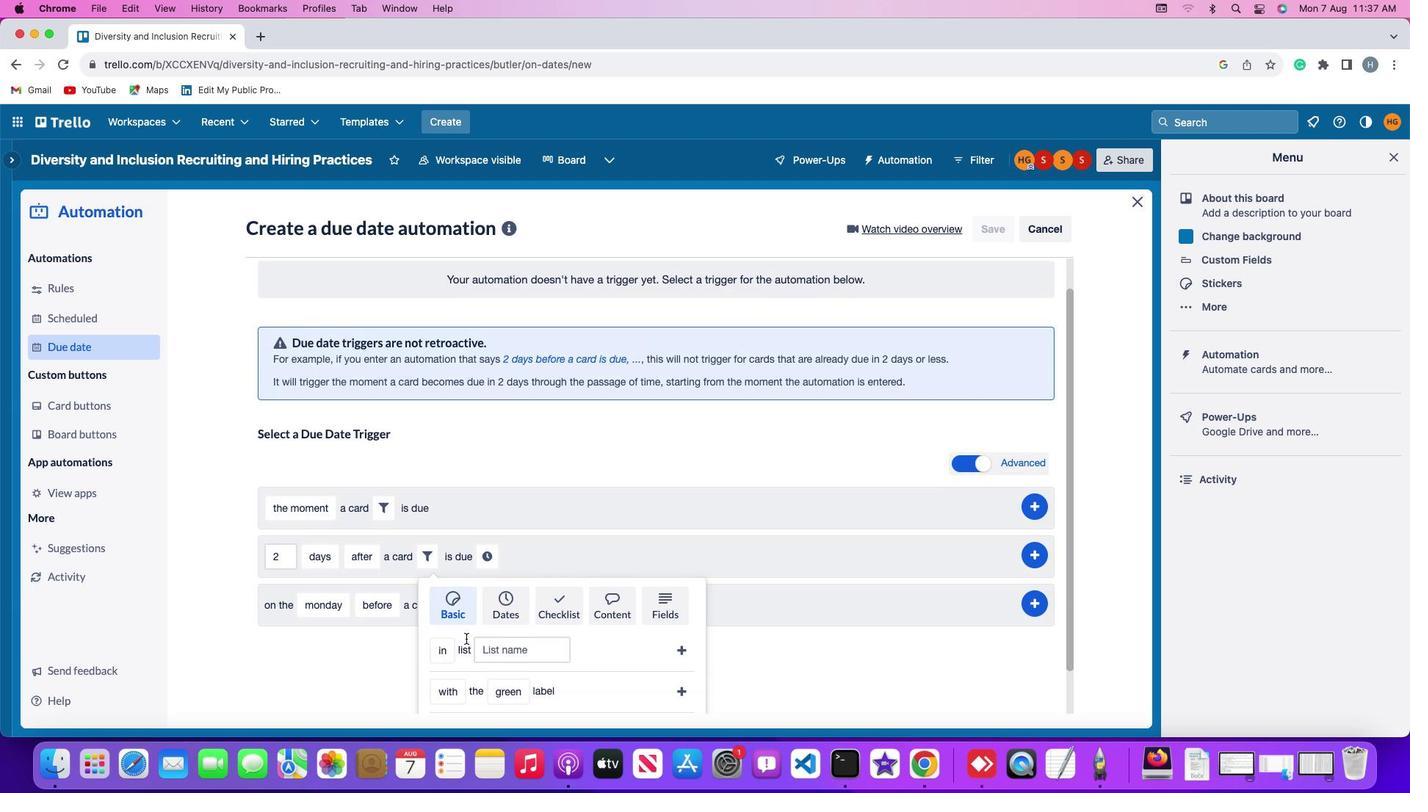 
Action: Mouse moved to (443, 645)
Screenshot: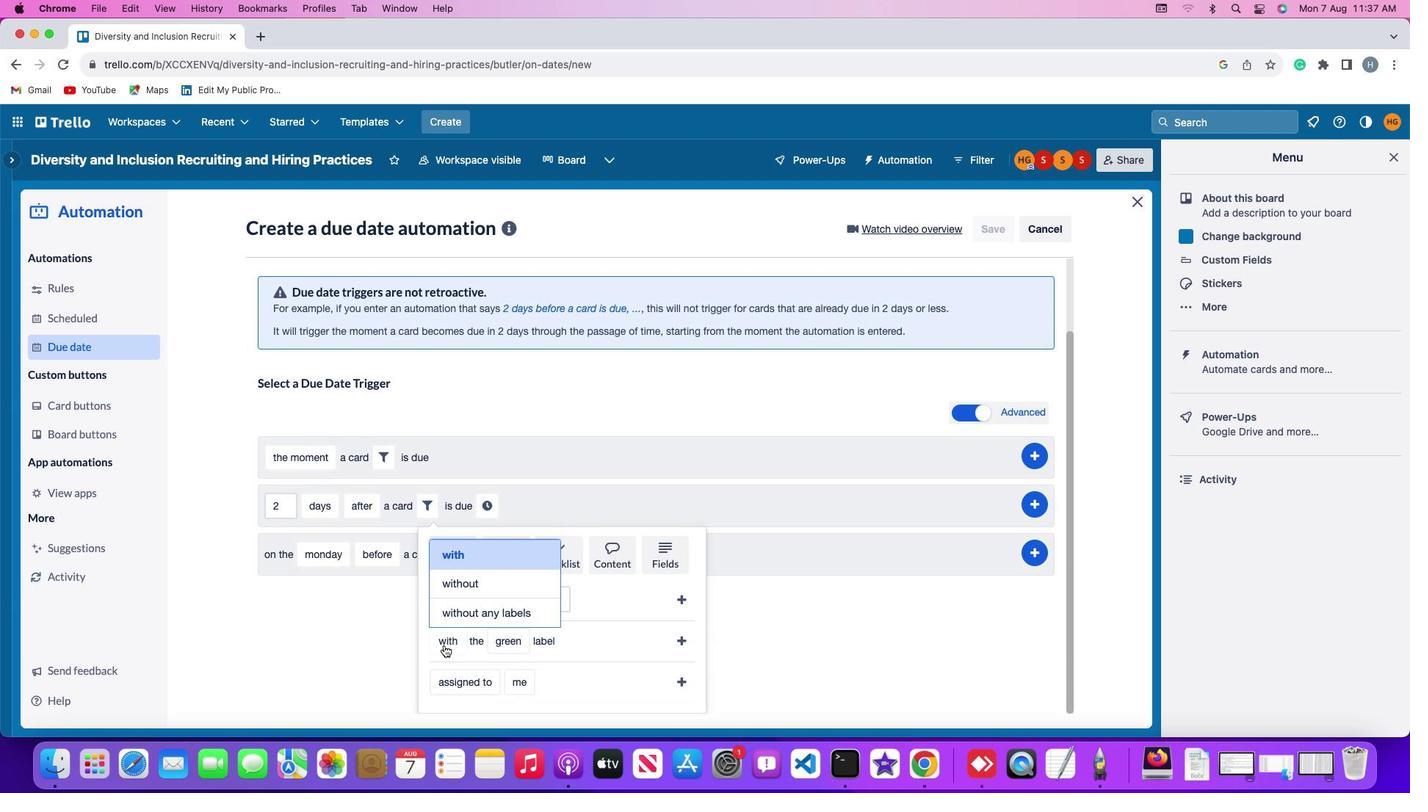 
Action: Mouse pressed left at (443, 645)
Screenshot: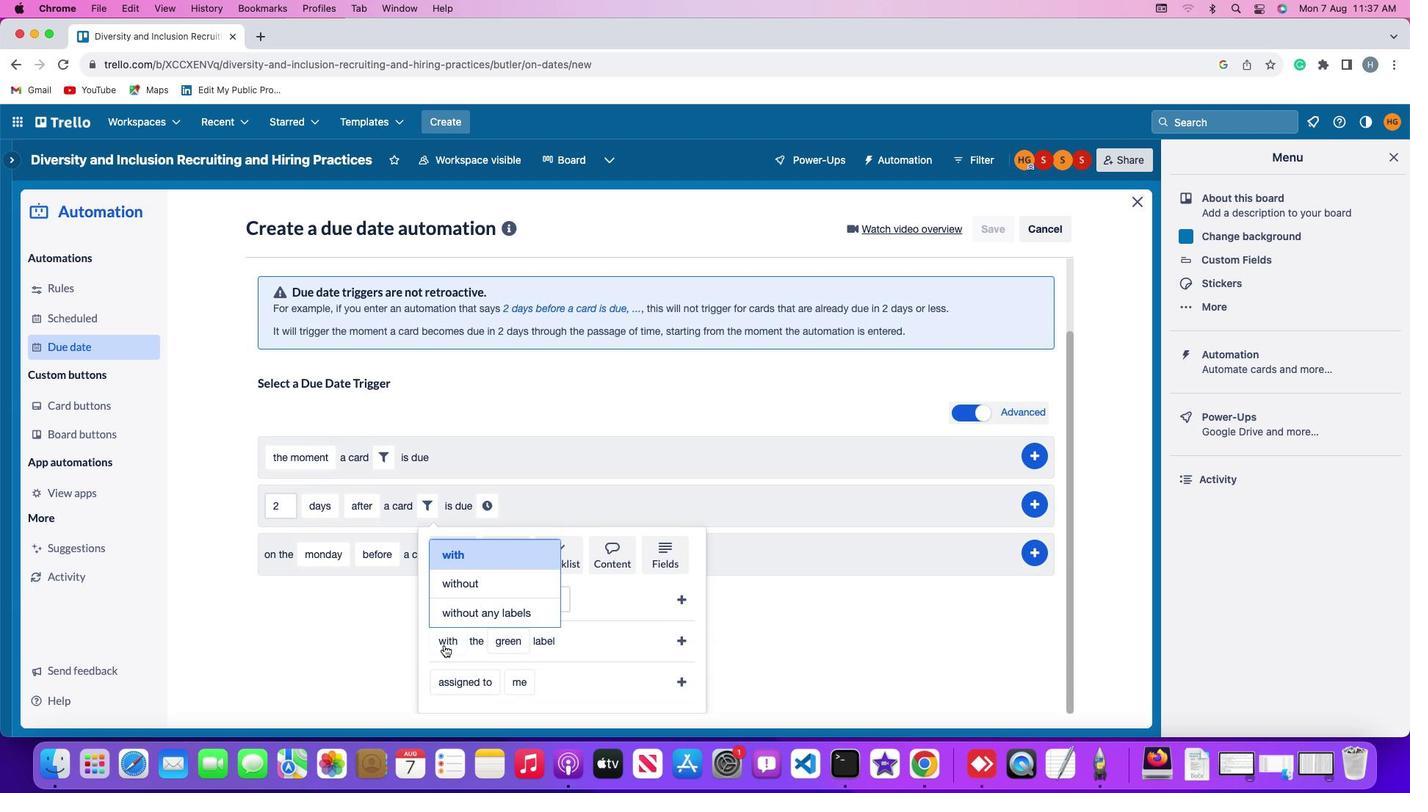 
Action: Mouse moved to (457, 587)
Screenshot: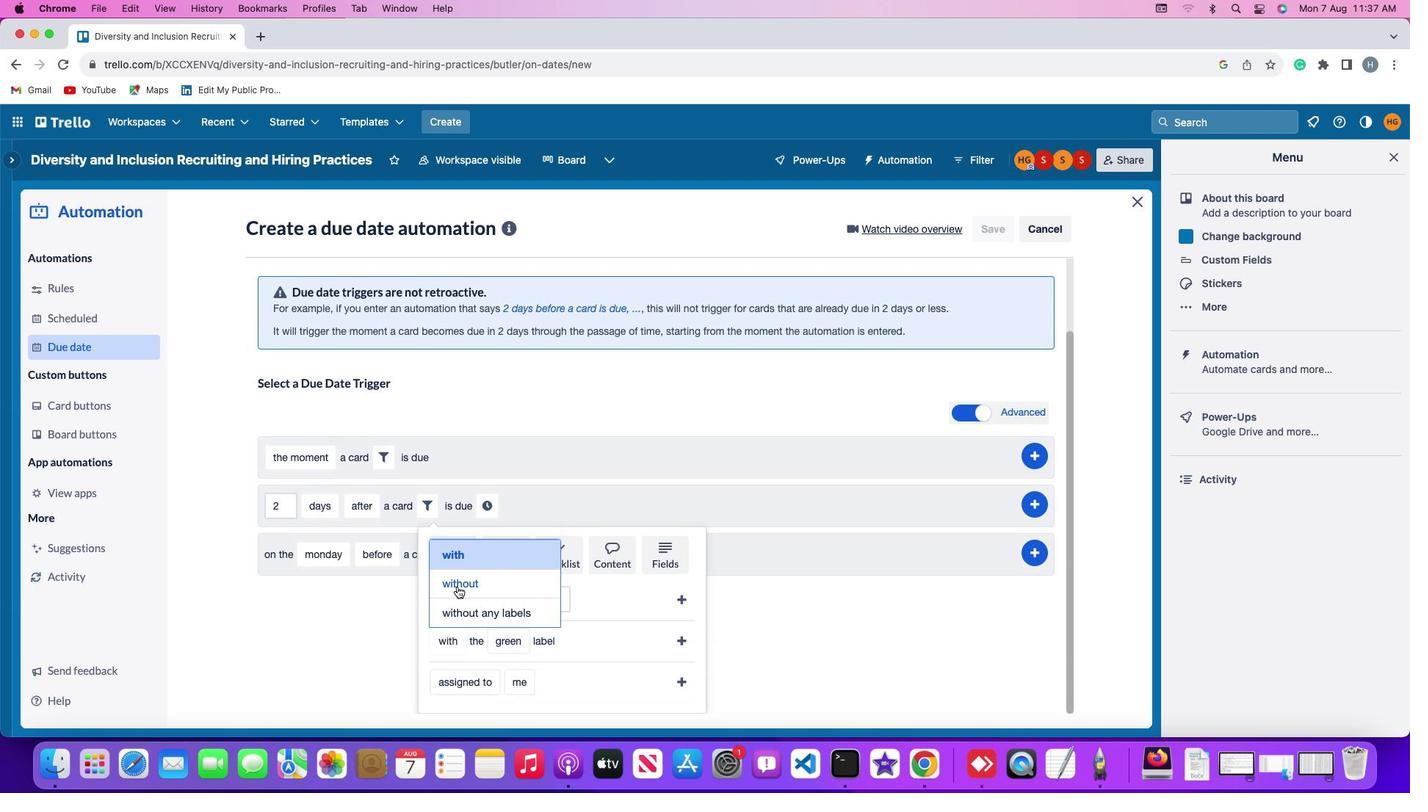 
Action: Mouse pressed left at (457, 587)
Screenshot: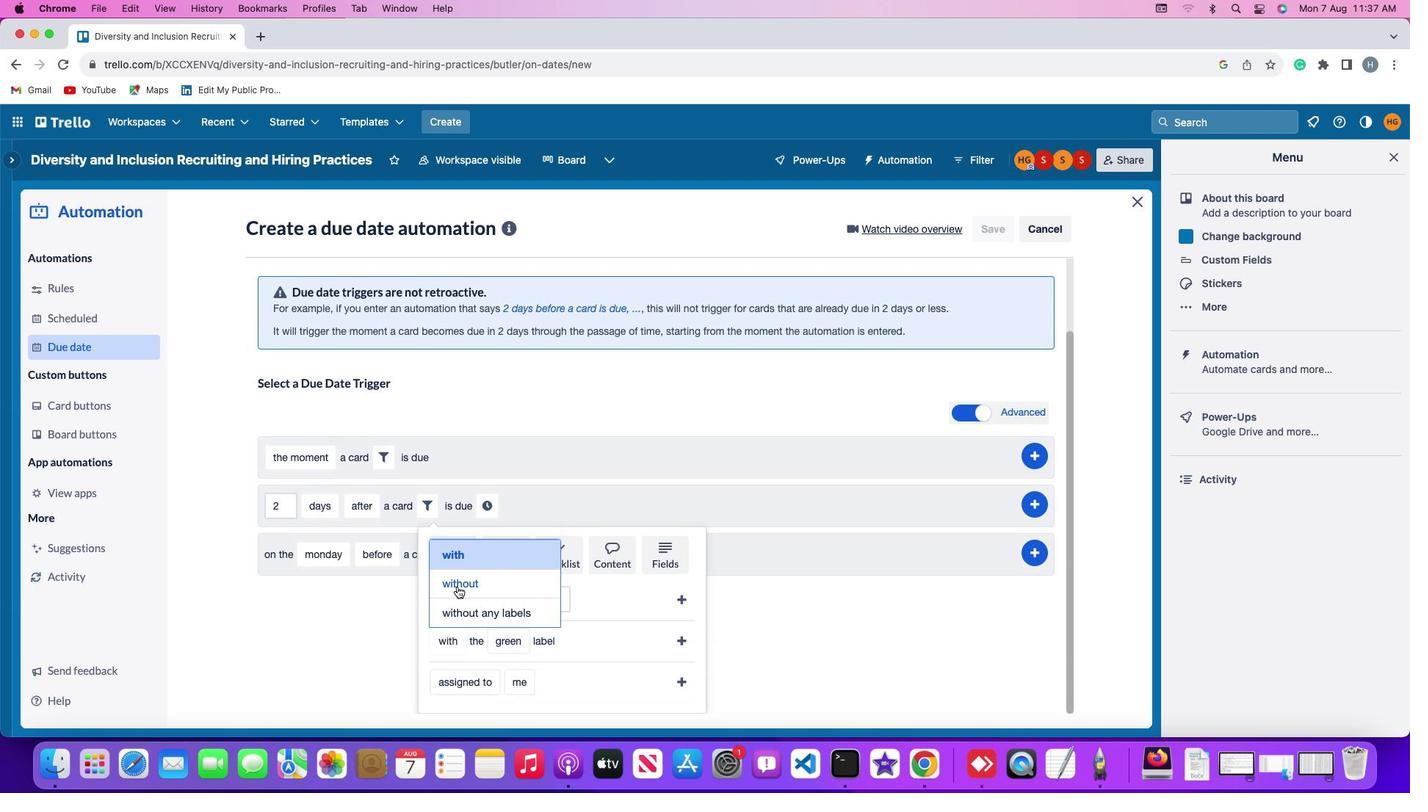 
Action: Mouse moved to (520, 640)
Screenshot: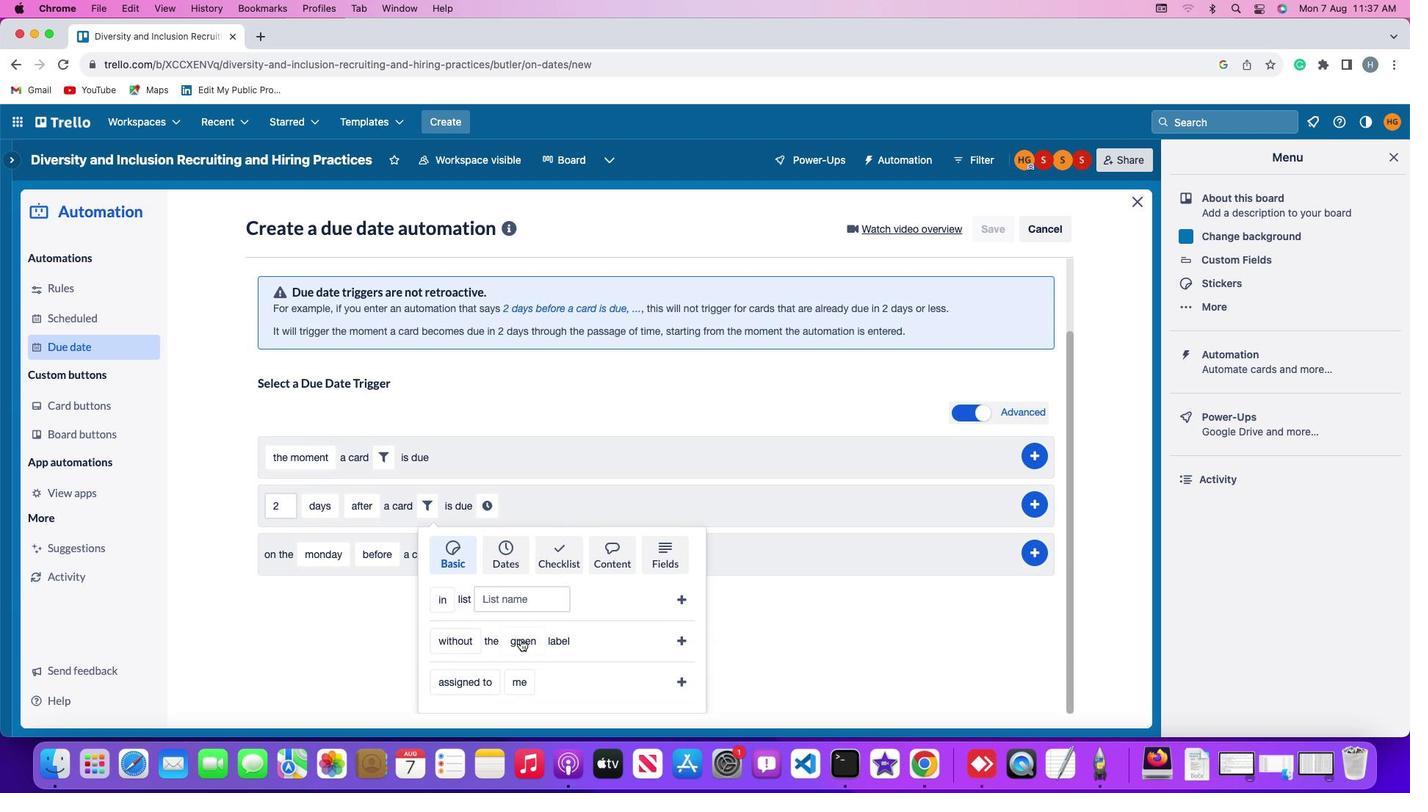 
Action: Mouse pressed left at (520, 640)
Screenshot: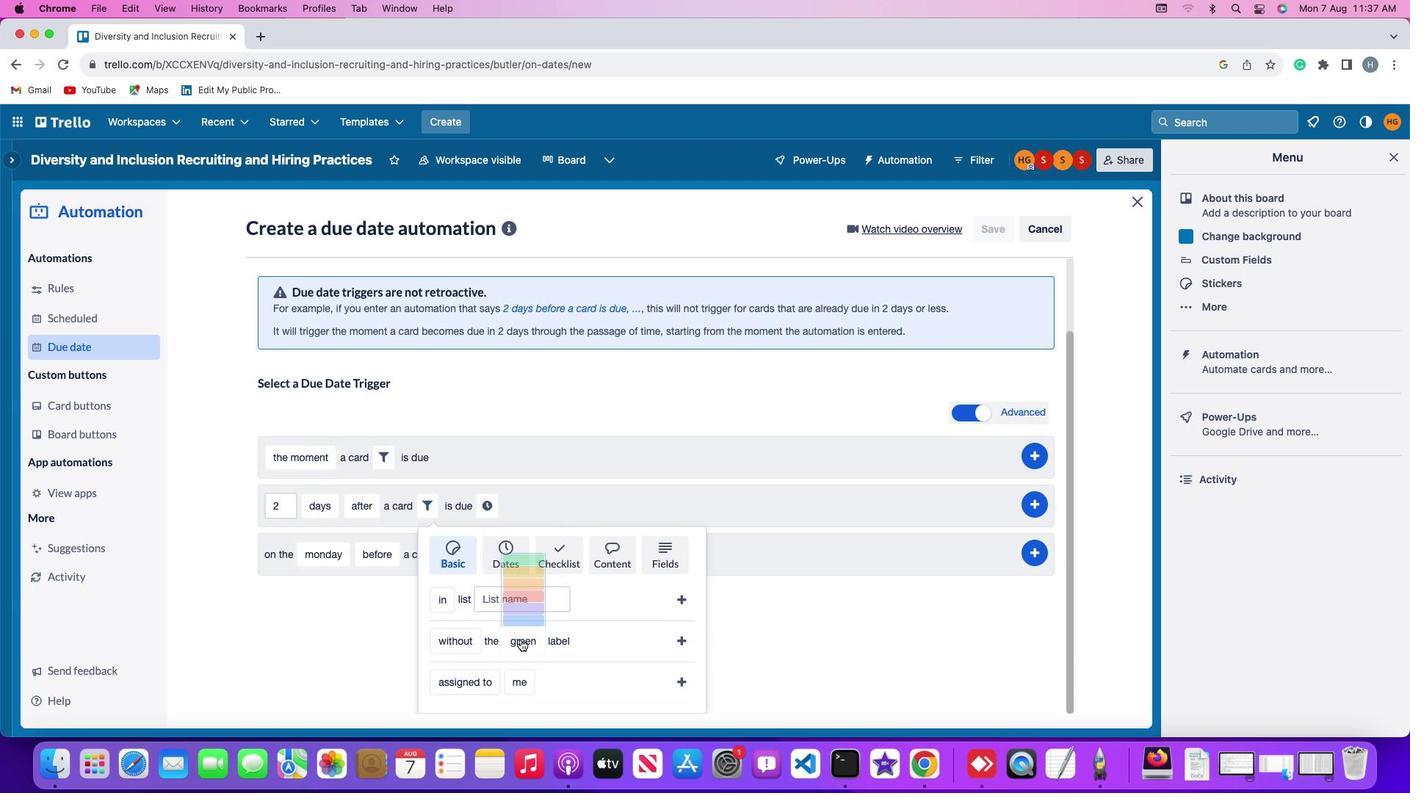 
Action: Mouse moved to (529, 448)
Screenshot: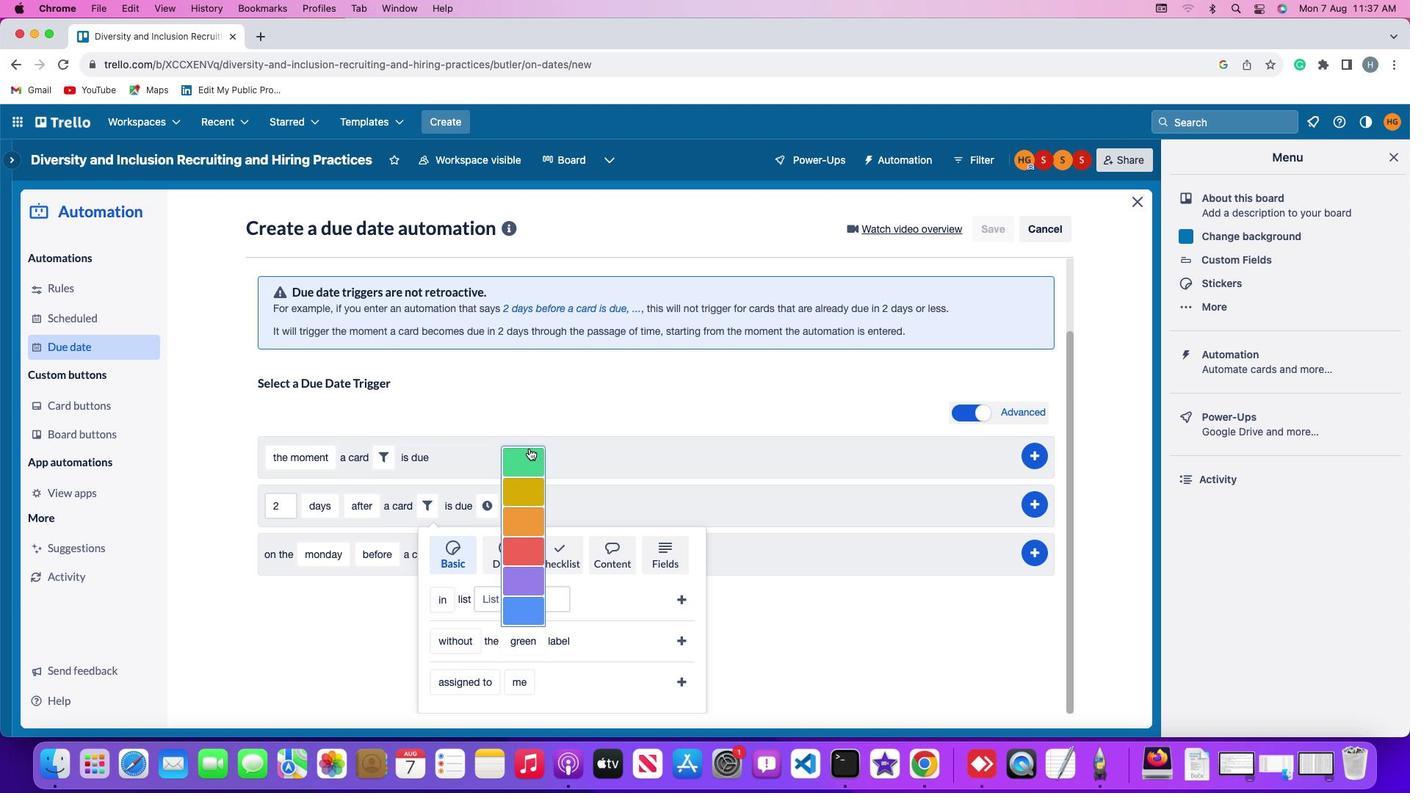 
Action: Mouse pressed left at (529, 448)
Screenshot: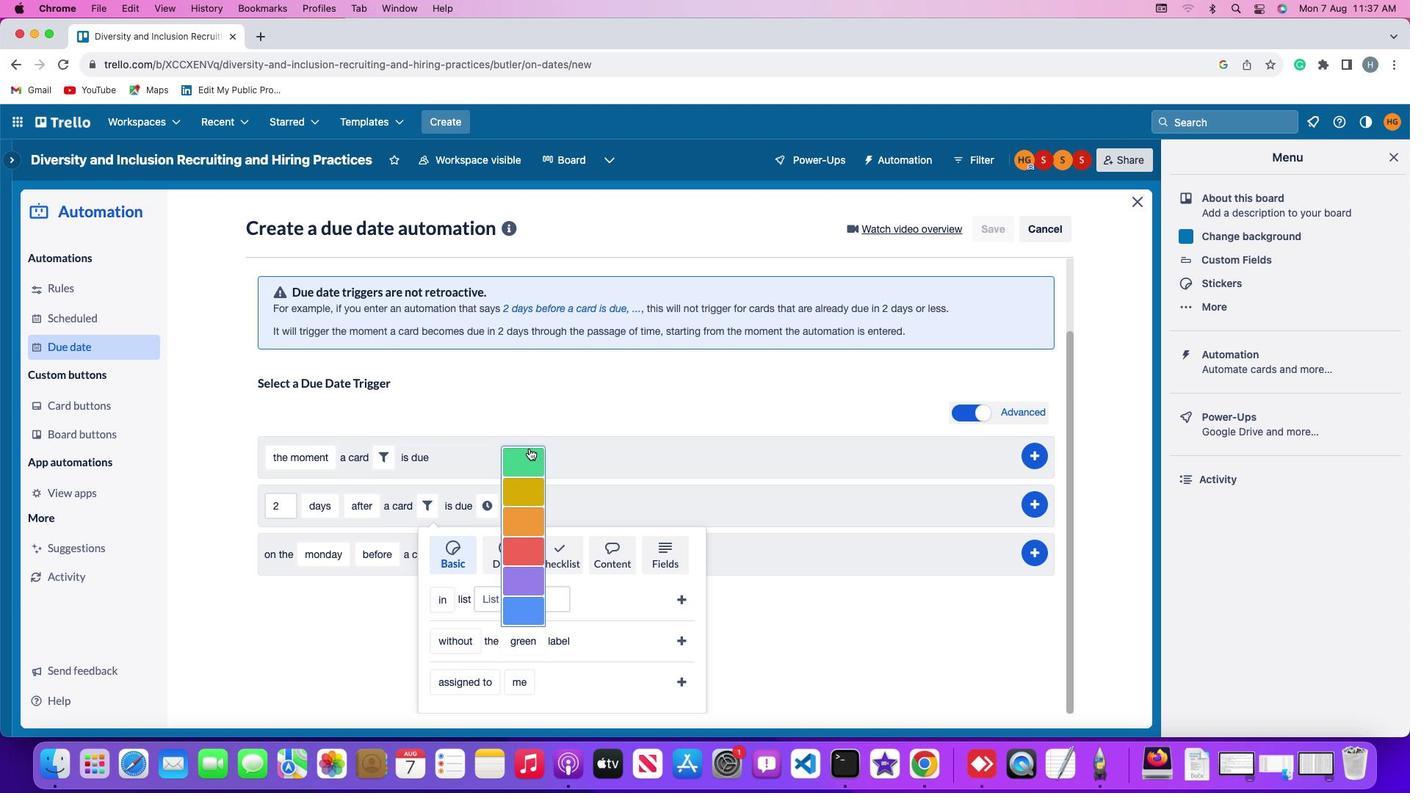 
Action: Mouse moved to (679, 640)
Screenshot: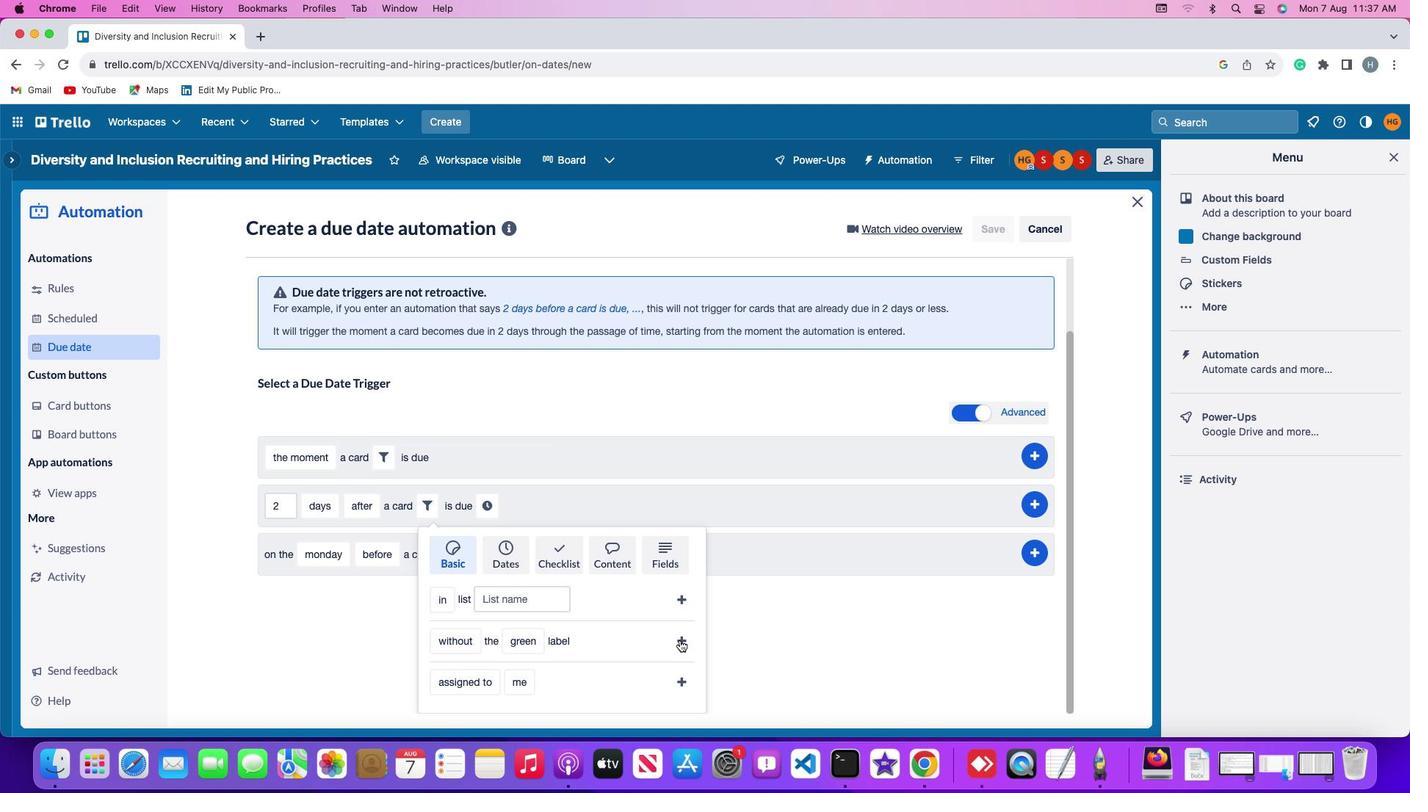 
Action: Mouse pressed left at (679, 640)
Screenshot: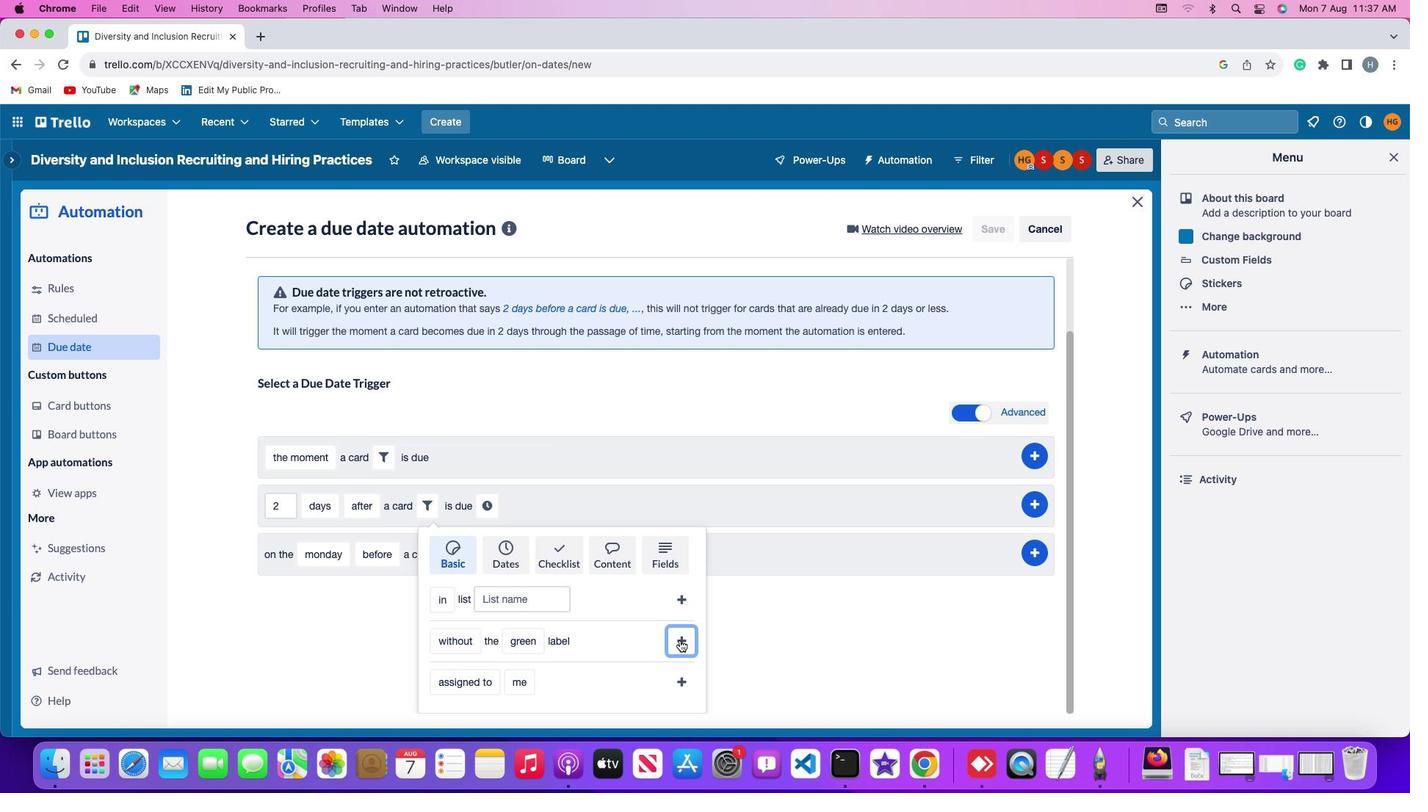 
Action: Mouse moved to (629, 591)
Screenshot: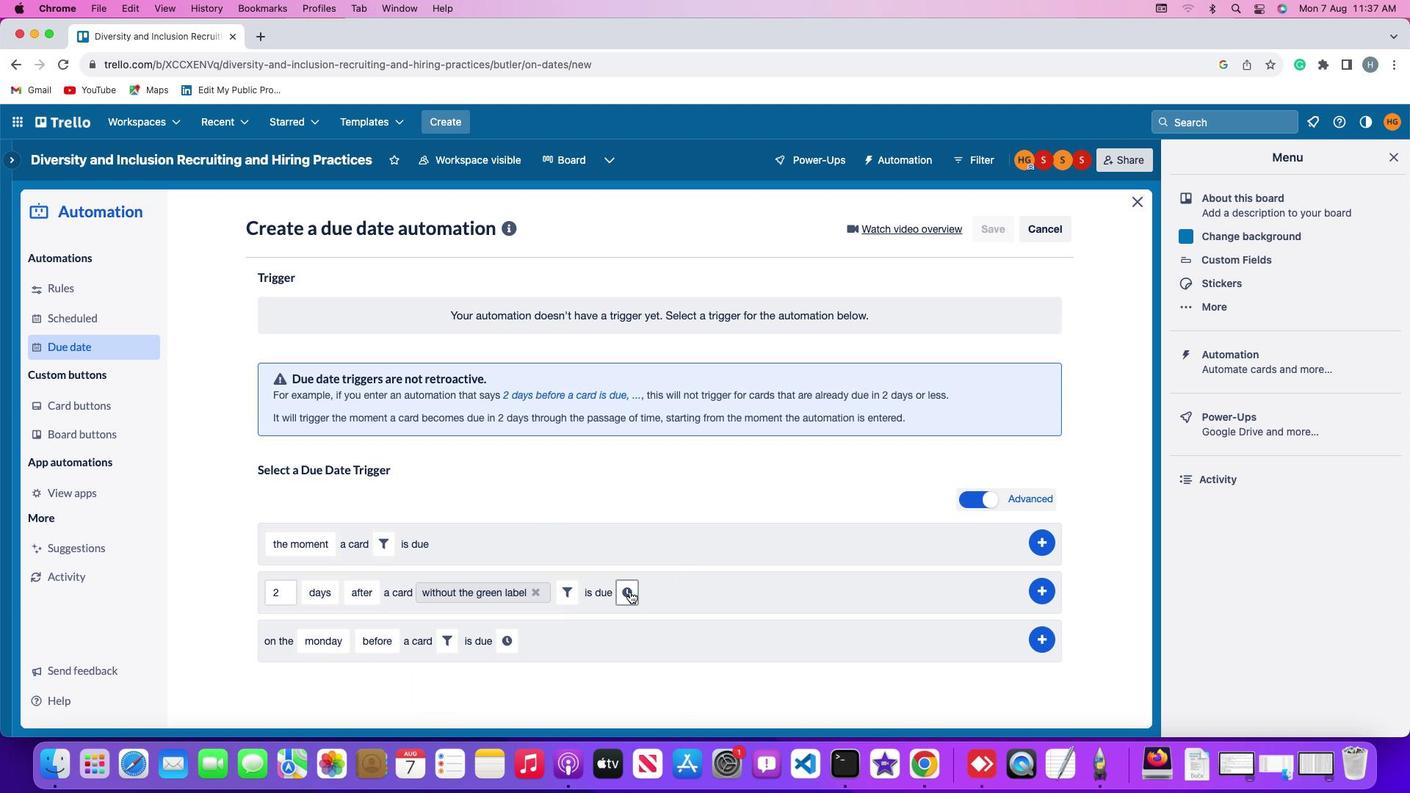 
Action: Mouse pressed left at (629, 591)
Screenshot: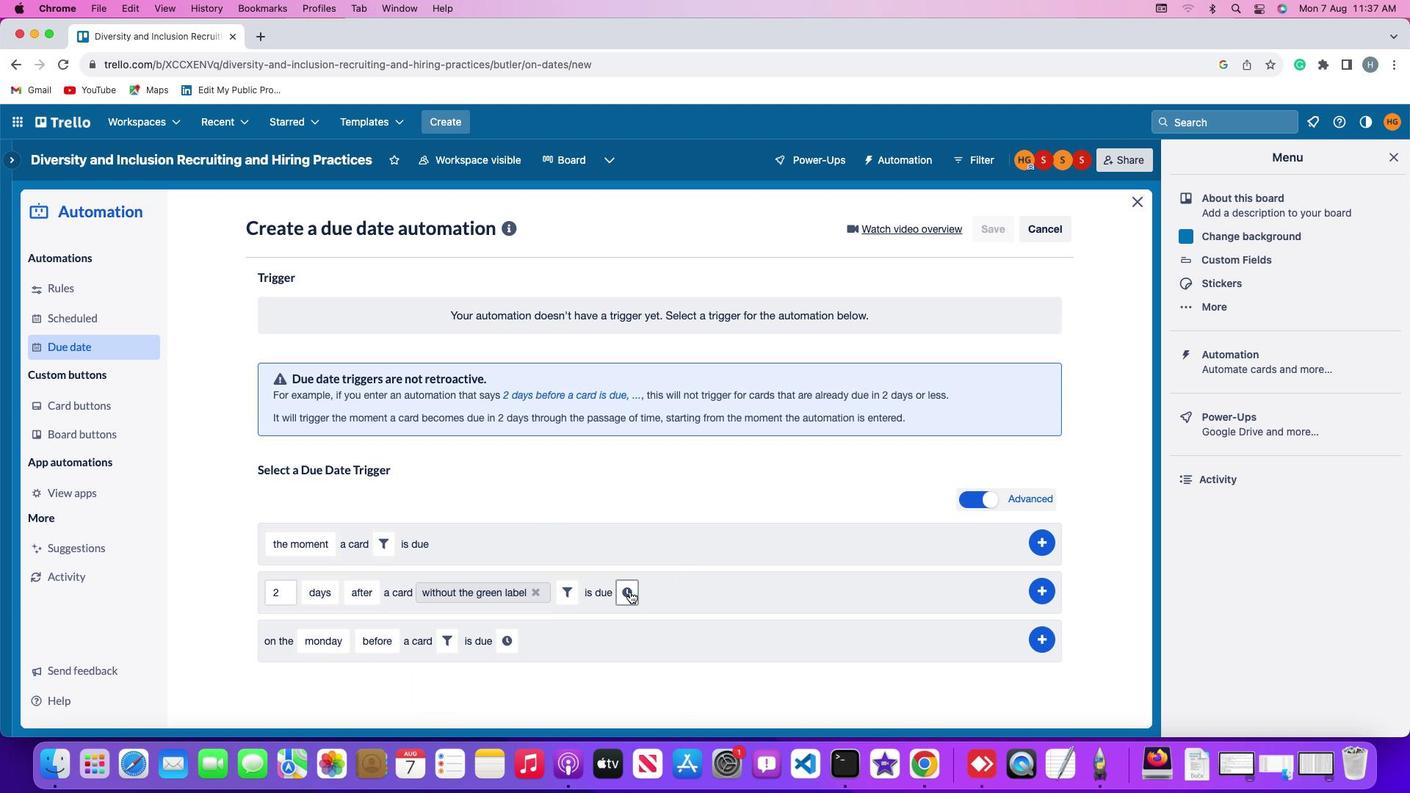 
Action: Mouse moved to (665, 596)
Screenshot: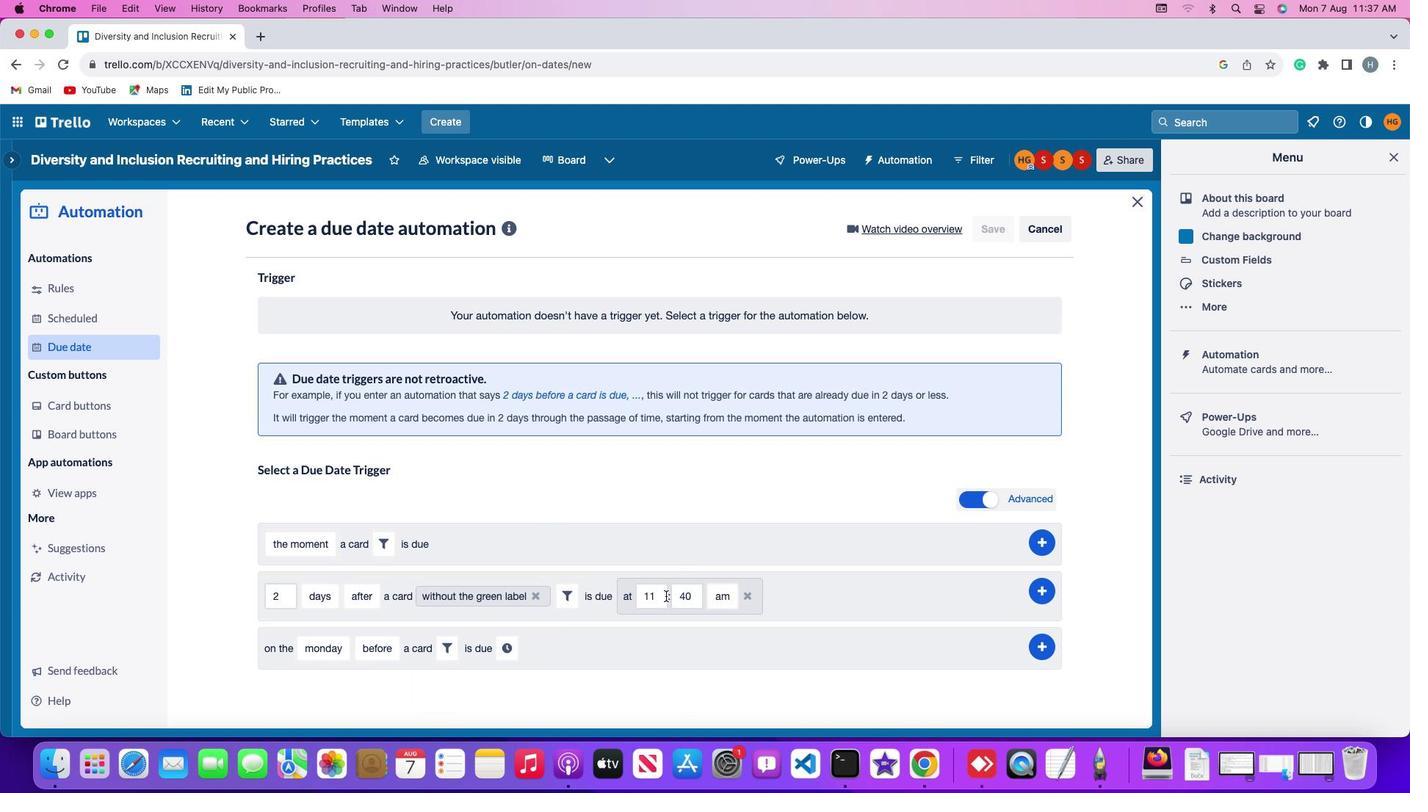 
Action: Mouse pressed left at (665, 596)
Screenshot: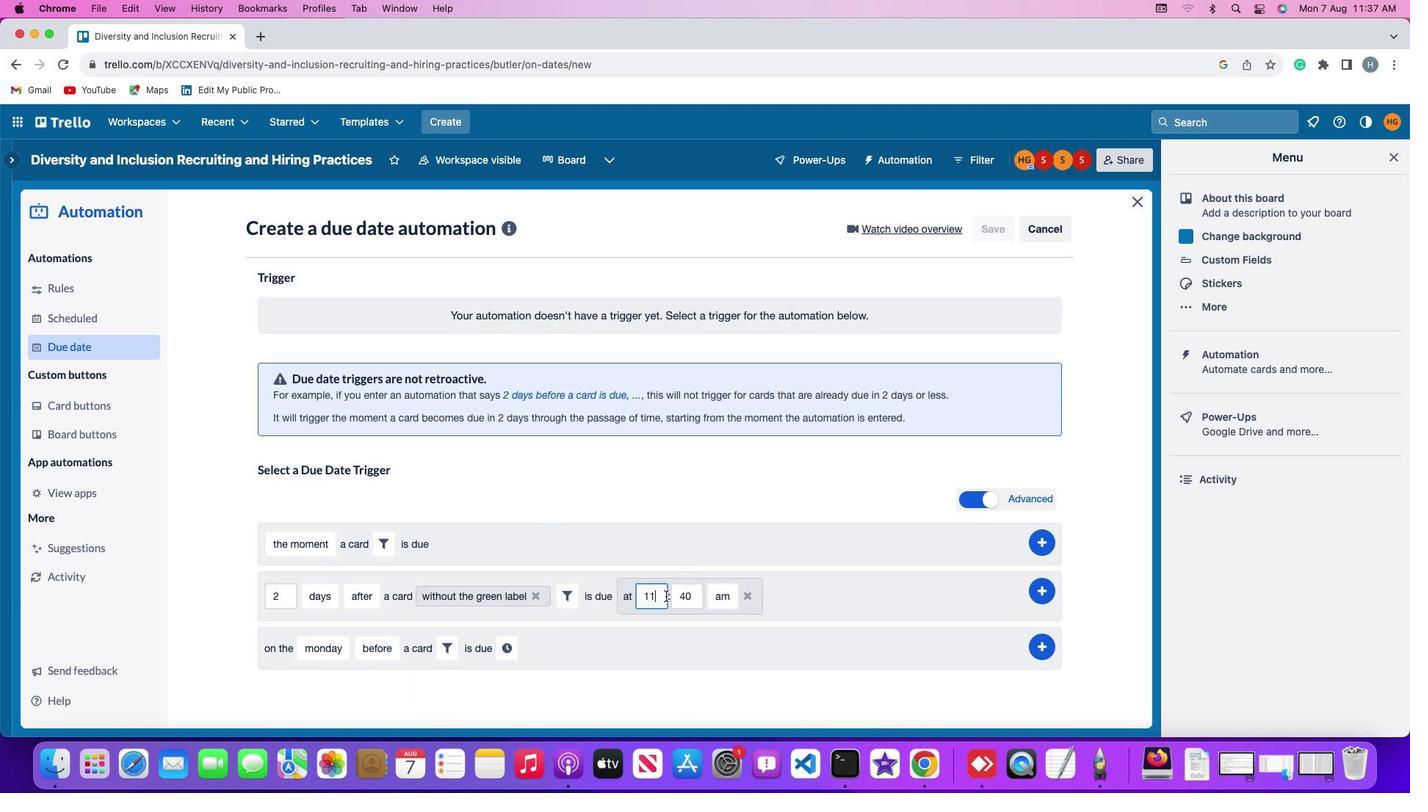 
Action: Mouse moved to (665, 595)
Screenshot: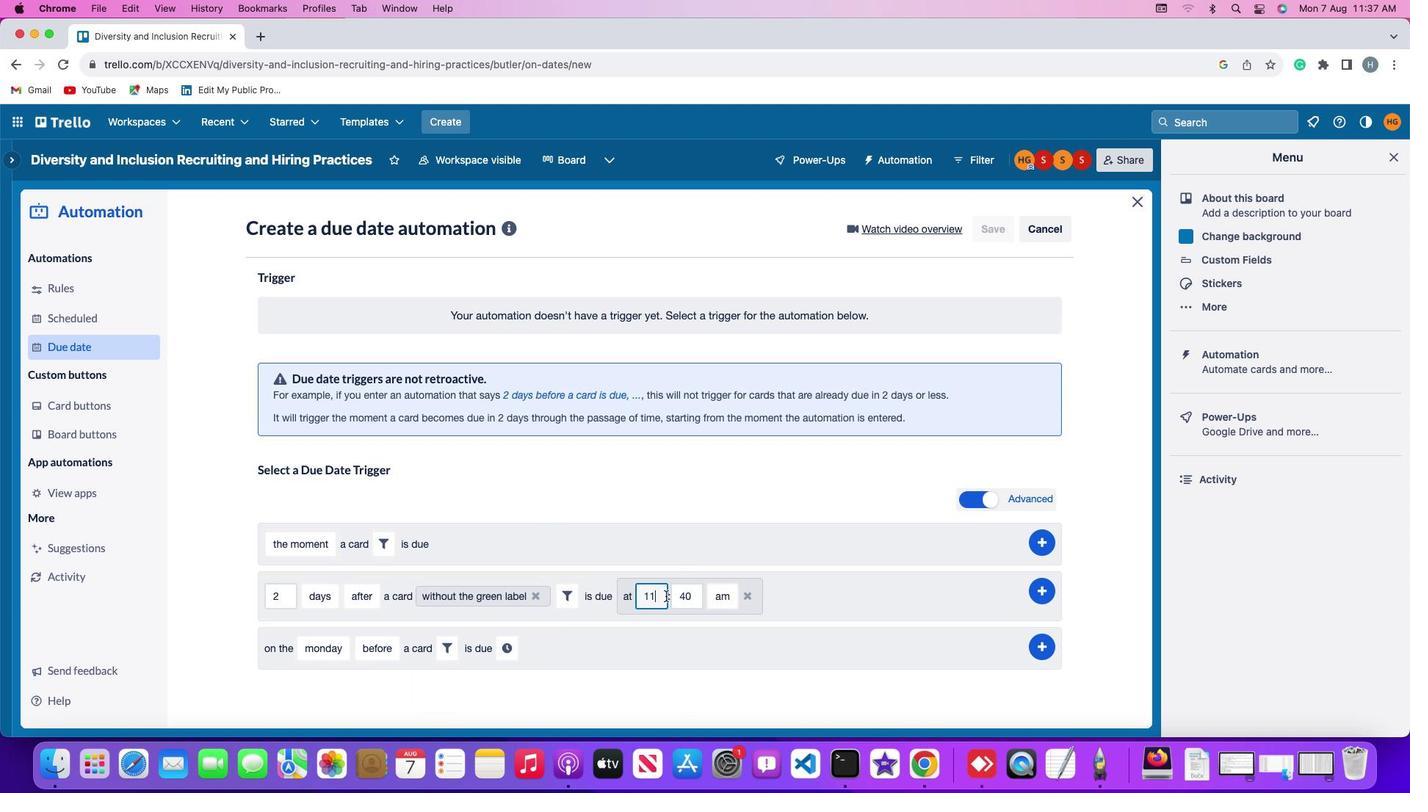 
Action: Key pressed Key.backspaceKey.backspace
Screenshot: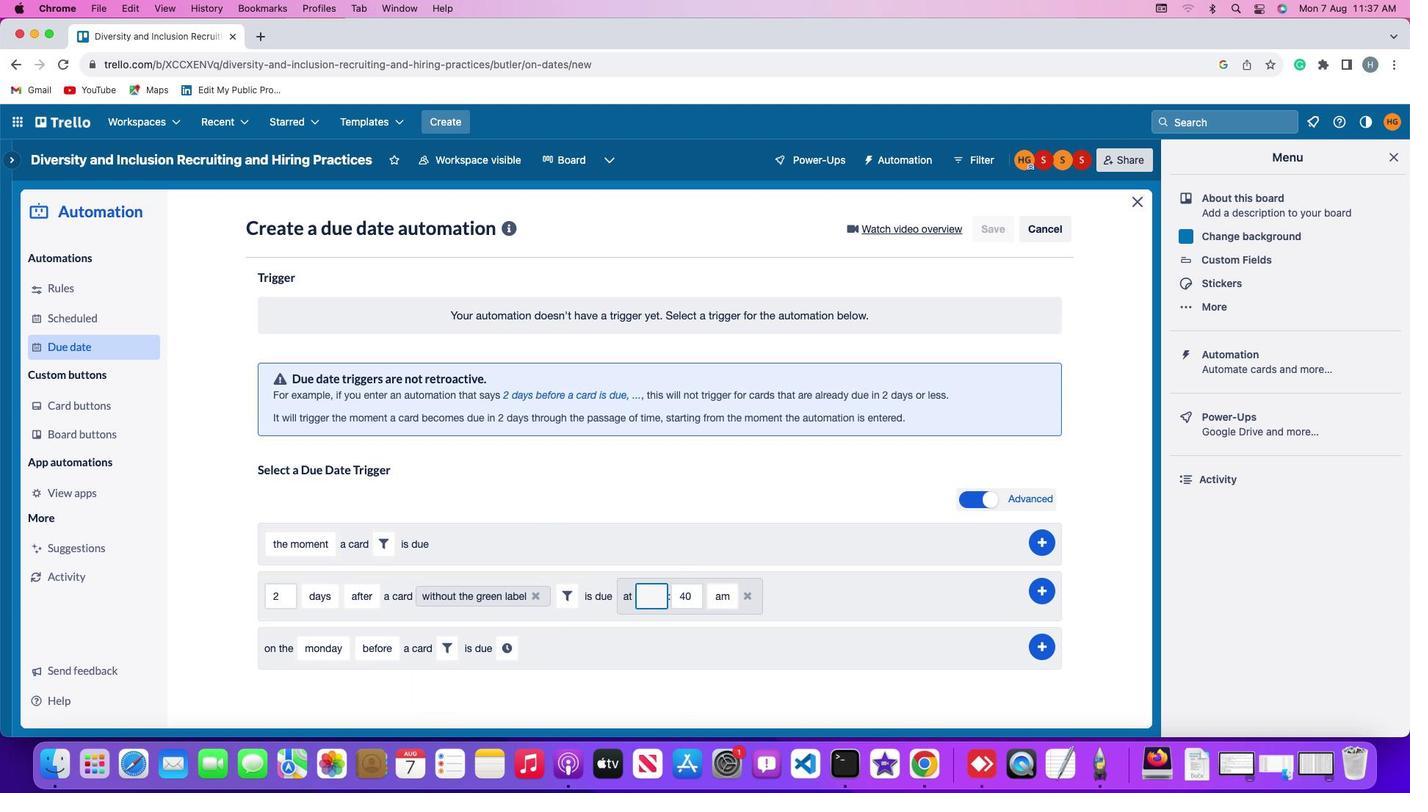 
Action: Mouse moved to (665, 595)
Screenshot: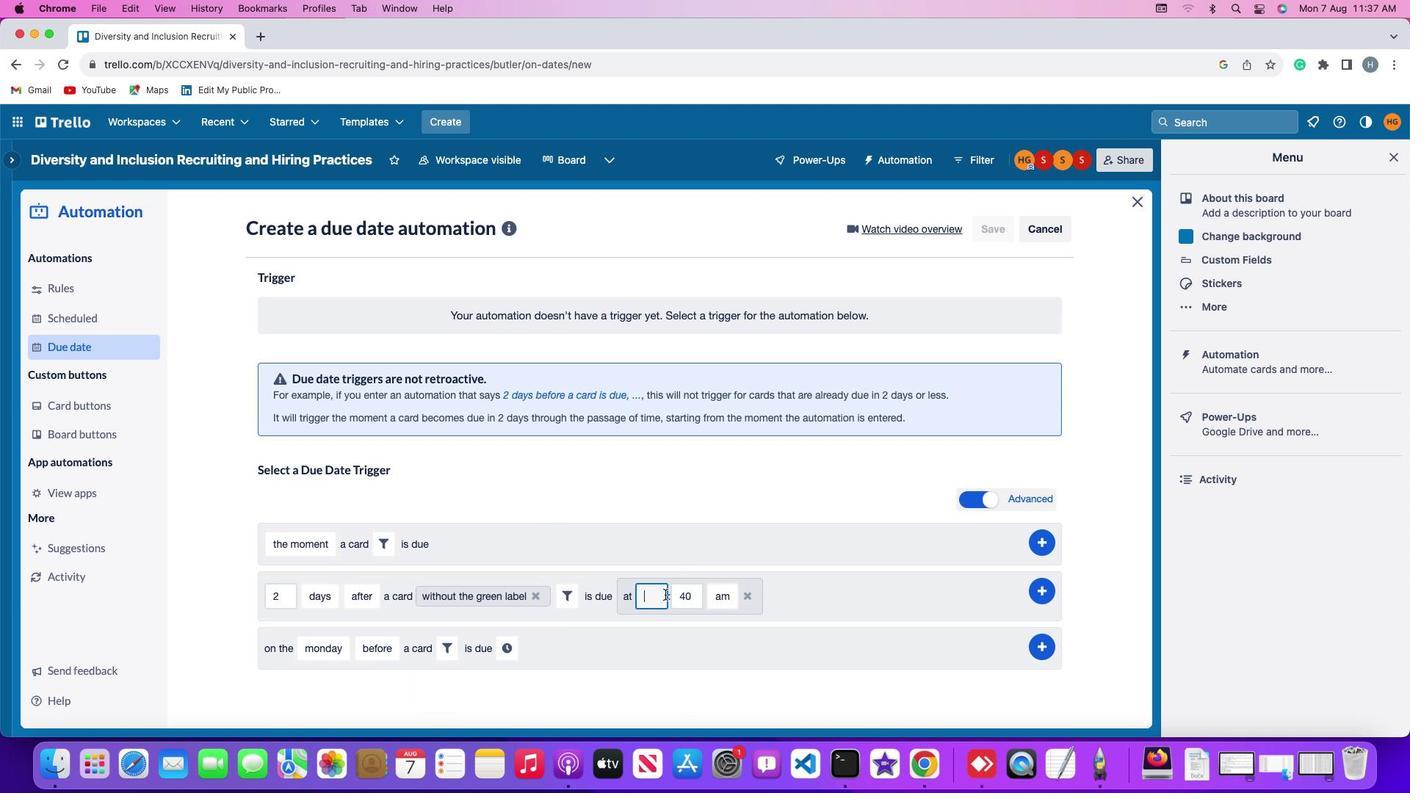 
Action: Key pressed '1''1'
Screenshot: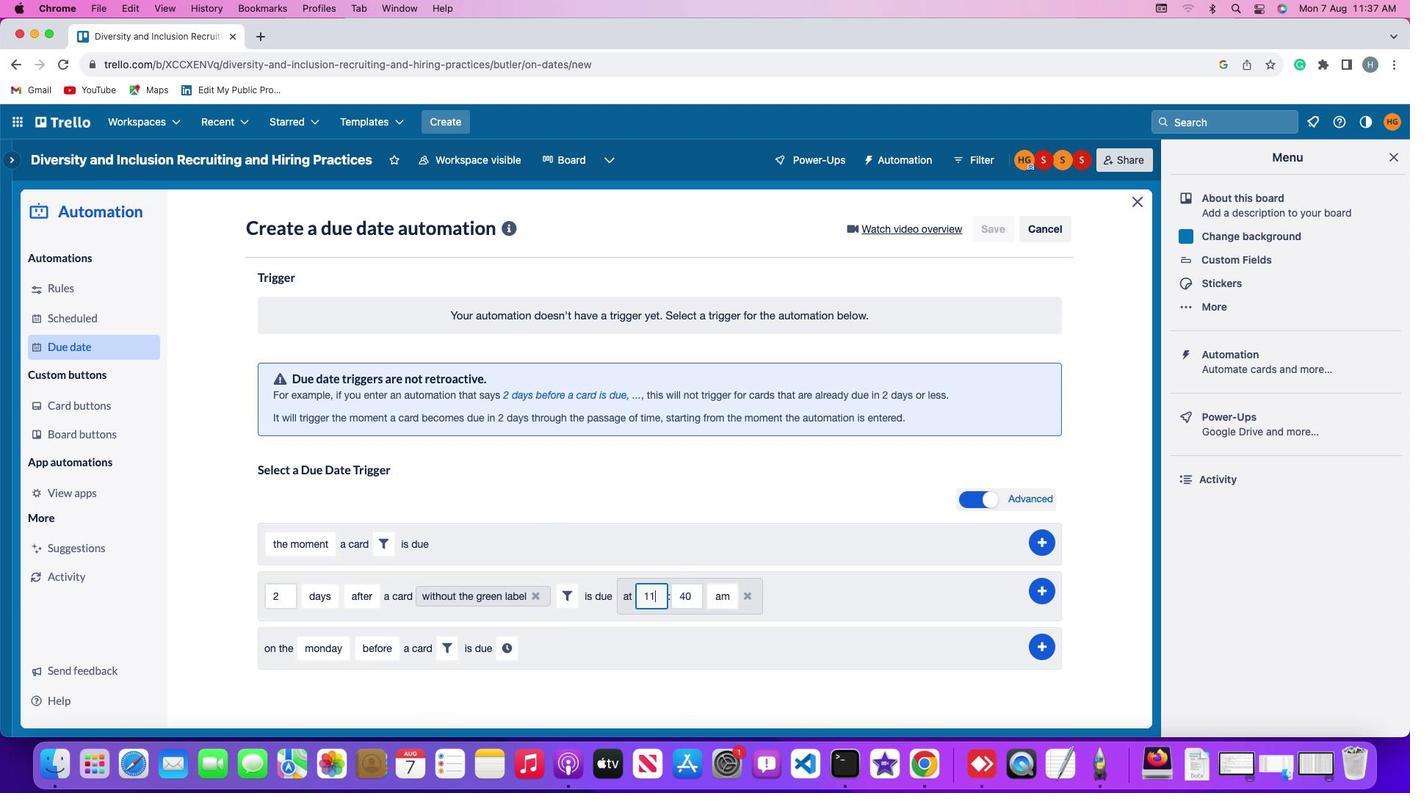 
Action: Mouse moved to (693, 595)
Screenshot: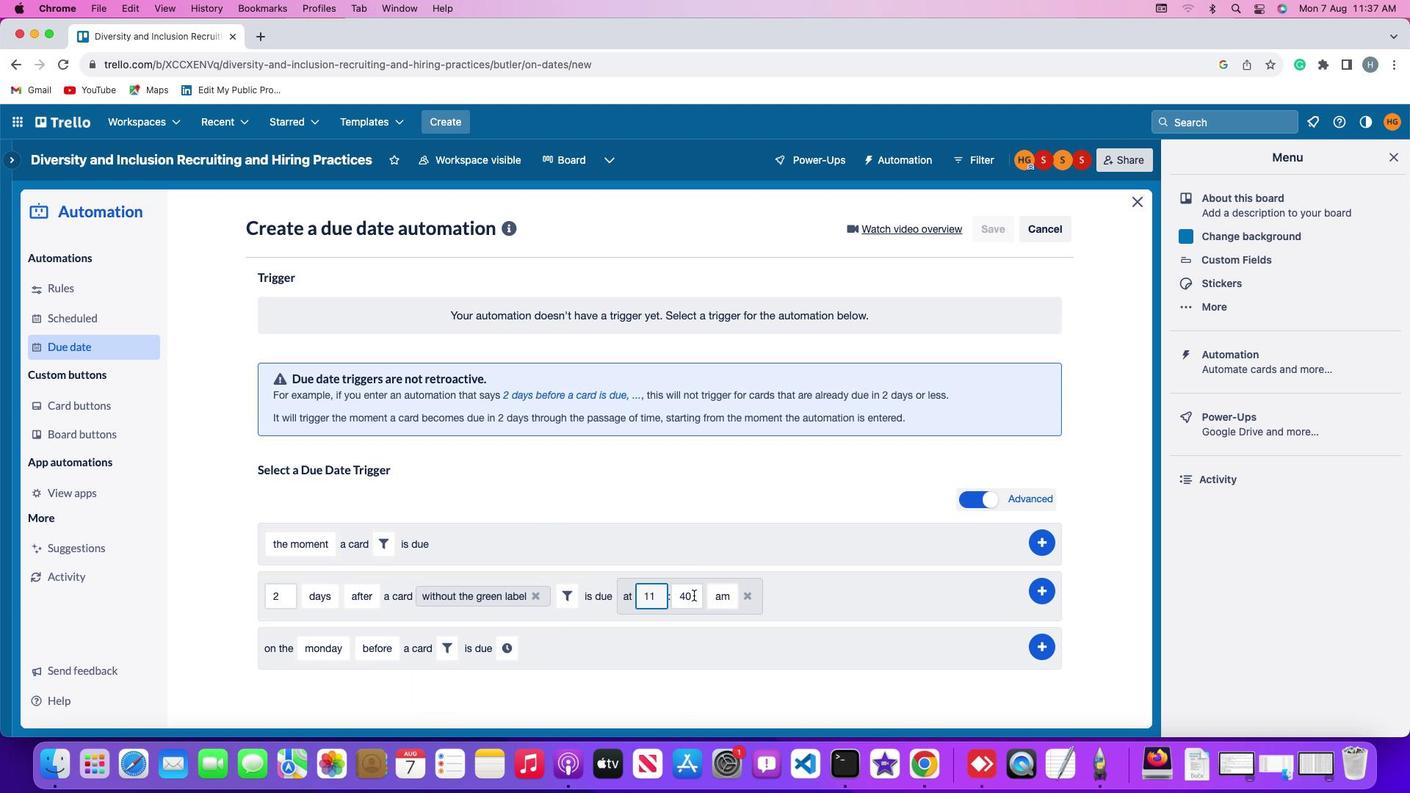 
Action: Mouse pressed left at (693, 595)
Screenshot: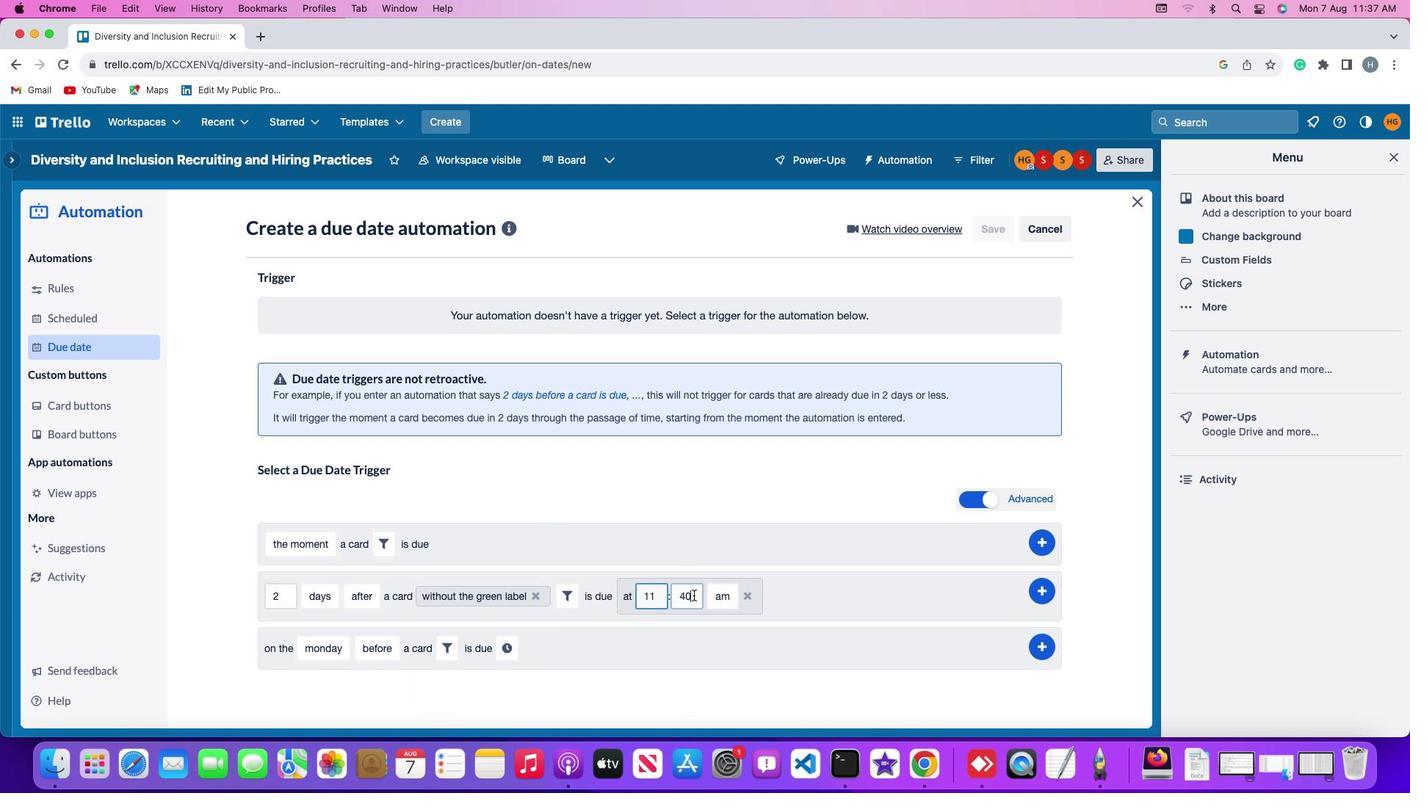
Action: Key pressed Key.backspaceKey.backspace'0''0'
Screenshot: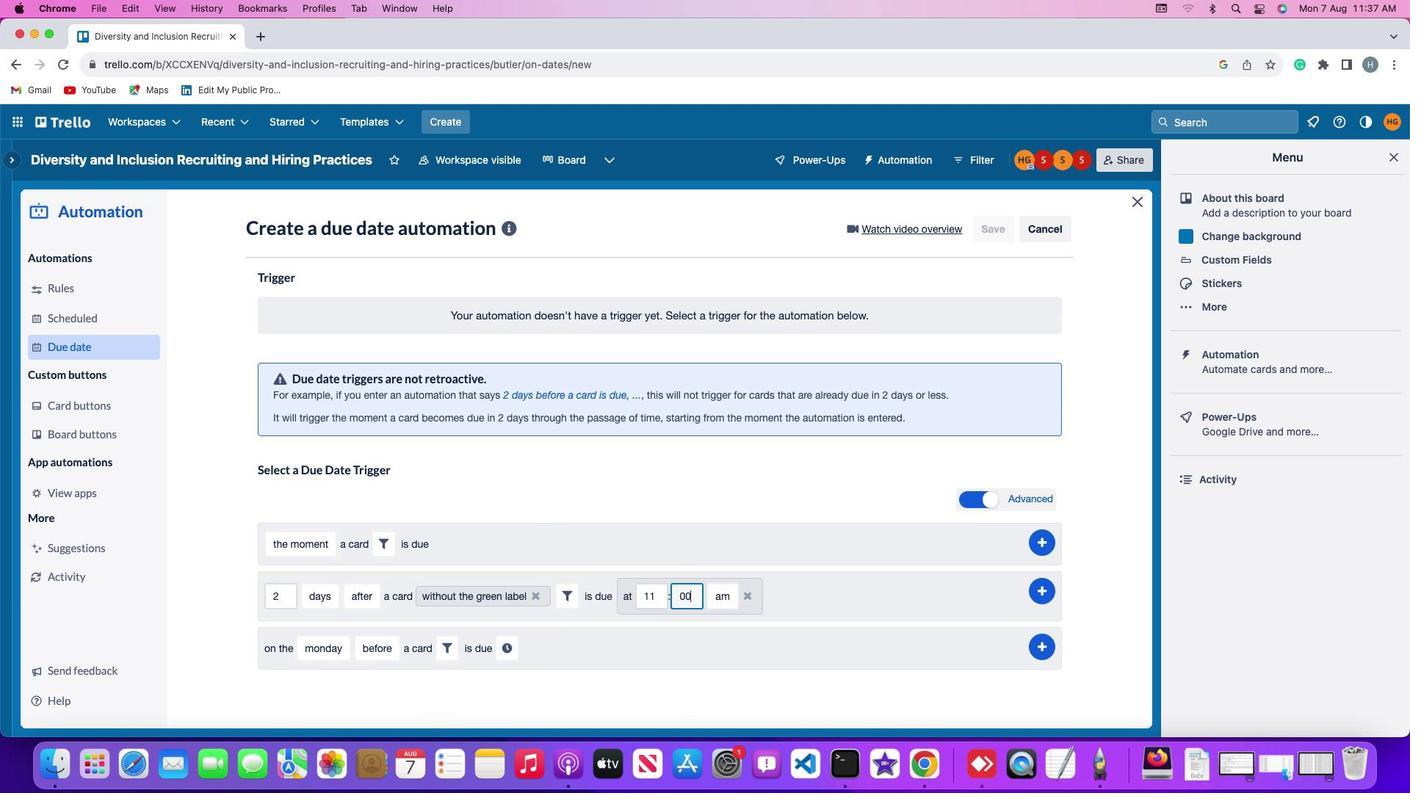 
Action: Mouse moved to (709, 596)
Screenshot: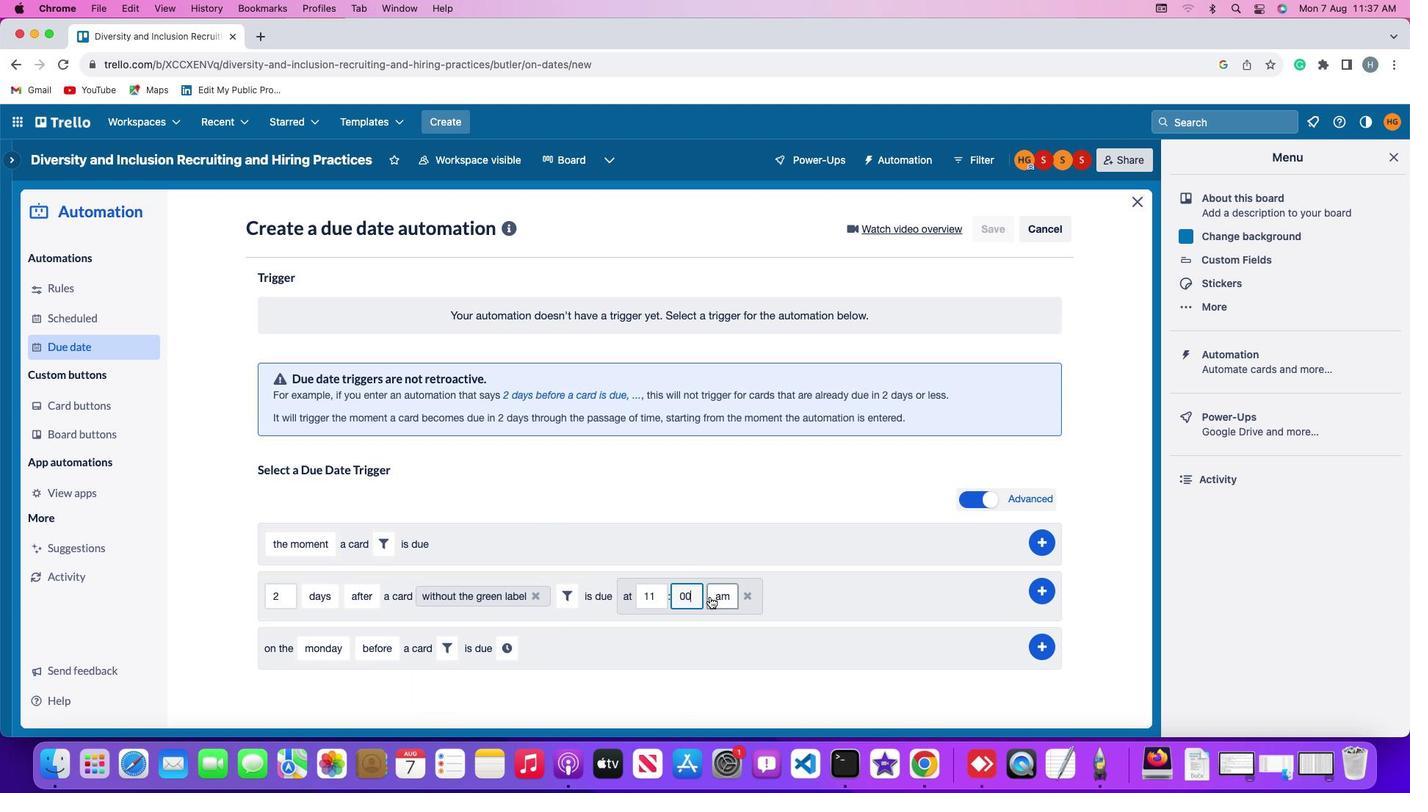 
Action: Mouse pressed left at (709, 596)
Screenshot: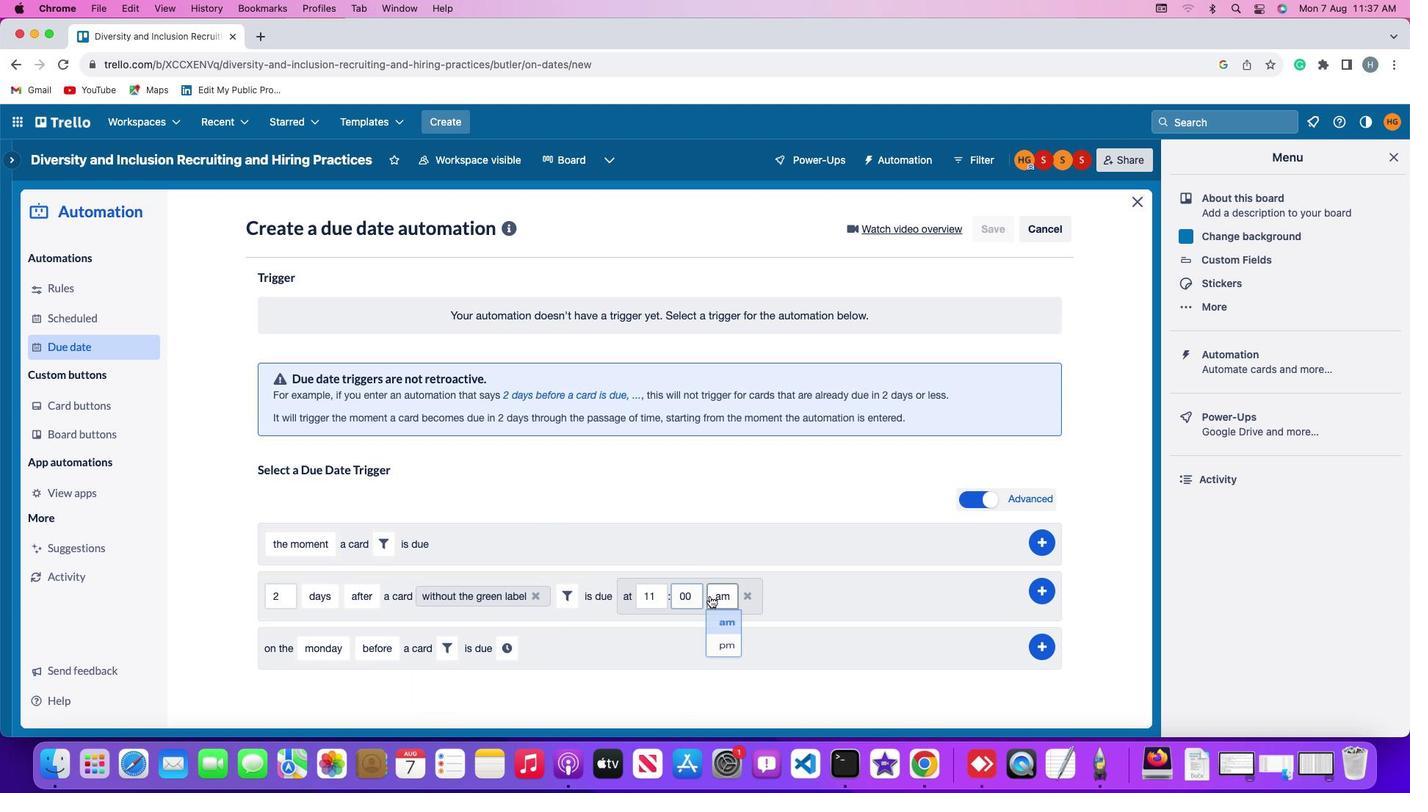 
Action: Mouse moved to (718, 629)
Screenshot: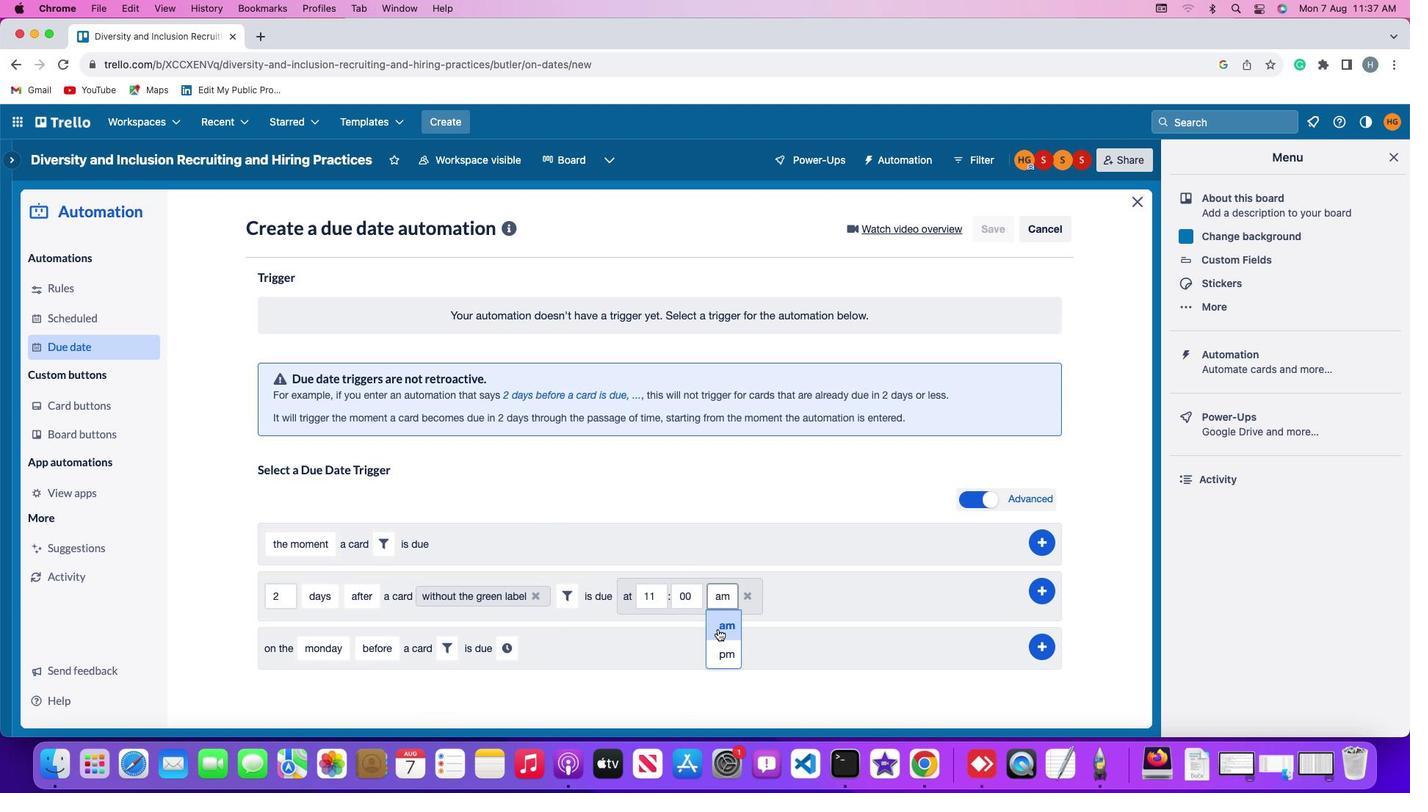 
Action: Mouse pressed left at (718, 629)
Screenshot: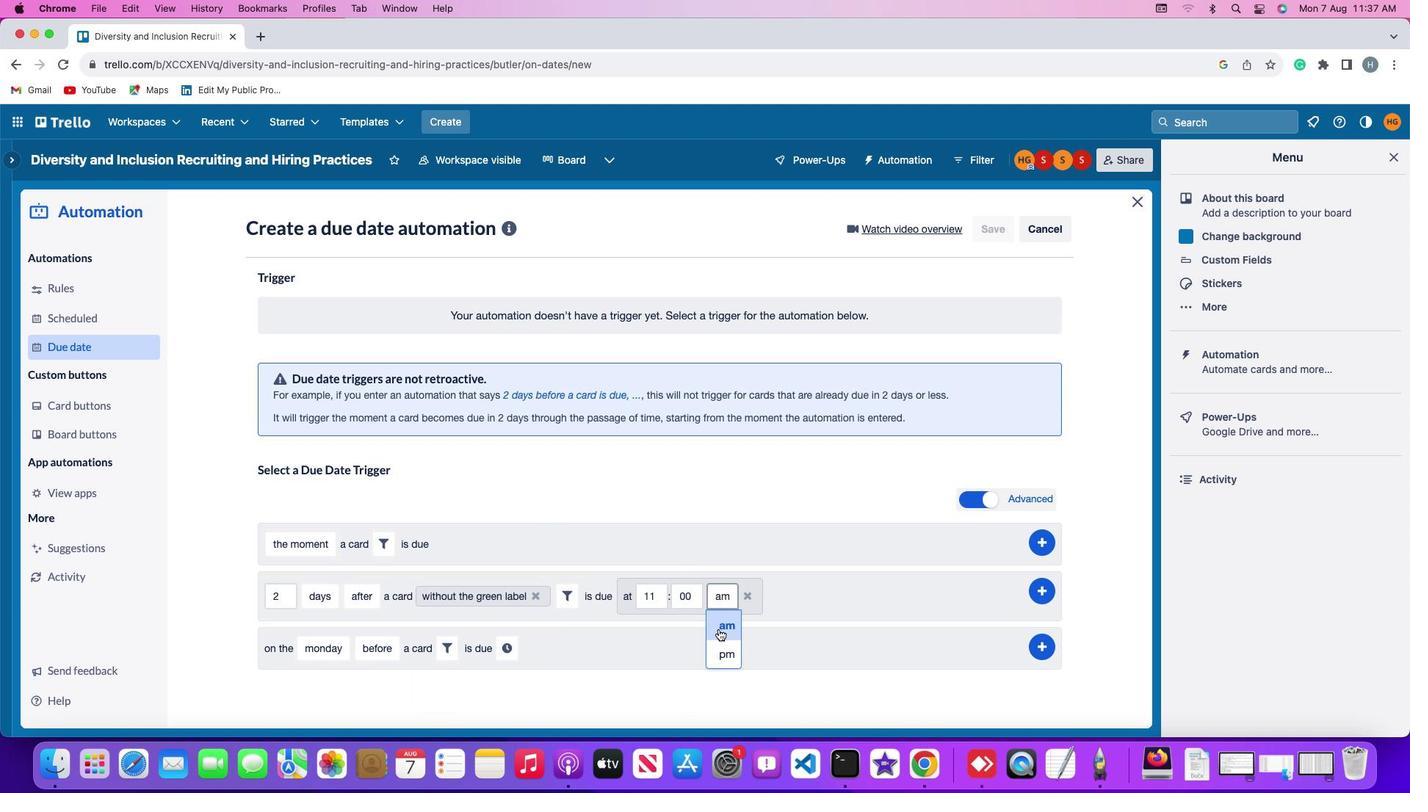 
Action: Mouse moved to (1039, 587)
Screenshot: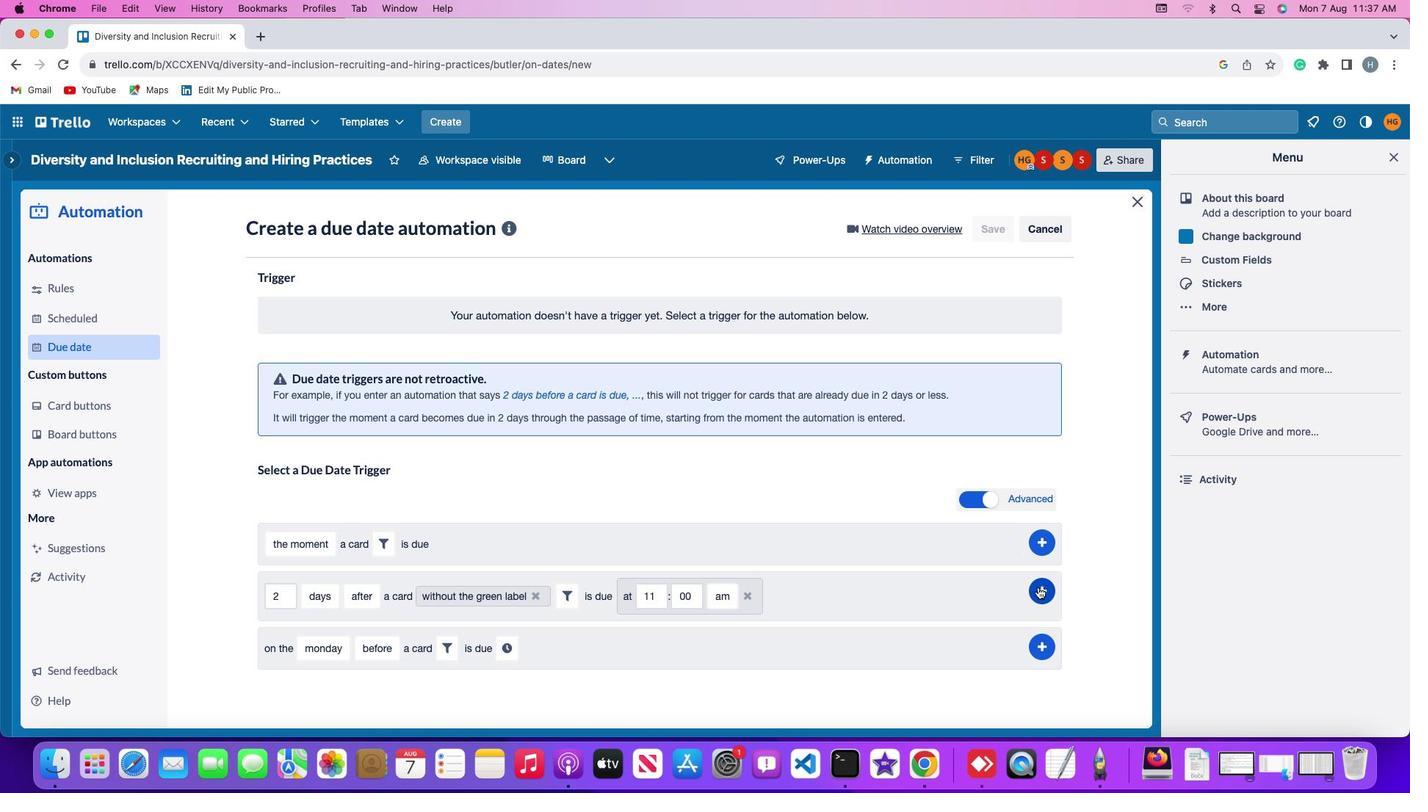 
Action: Mouse pressed left at (1039, 587)
Screenshot: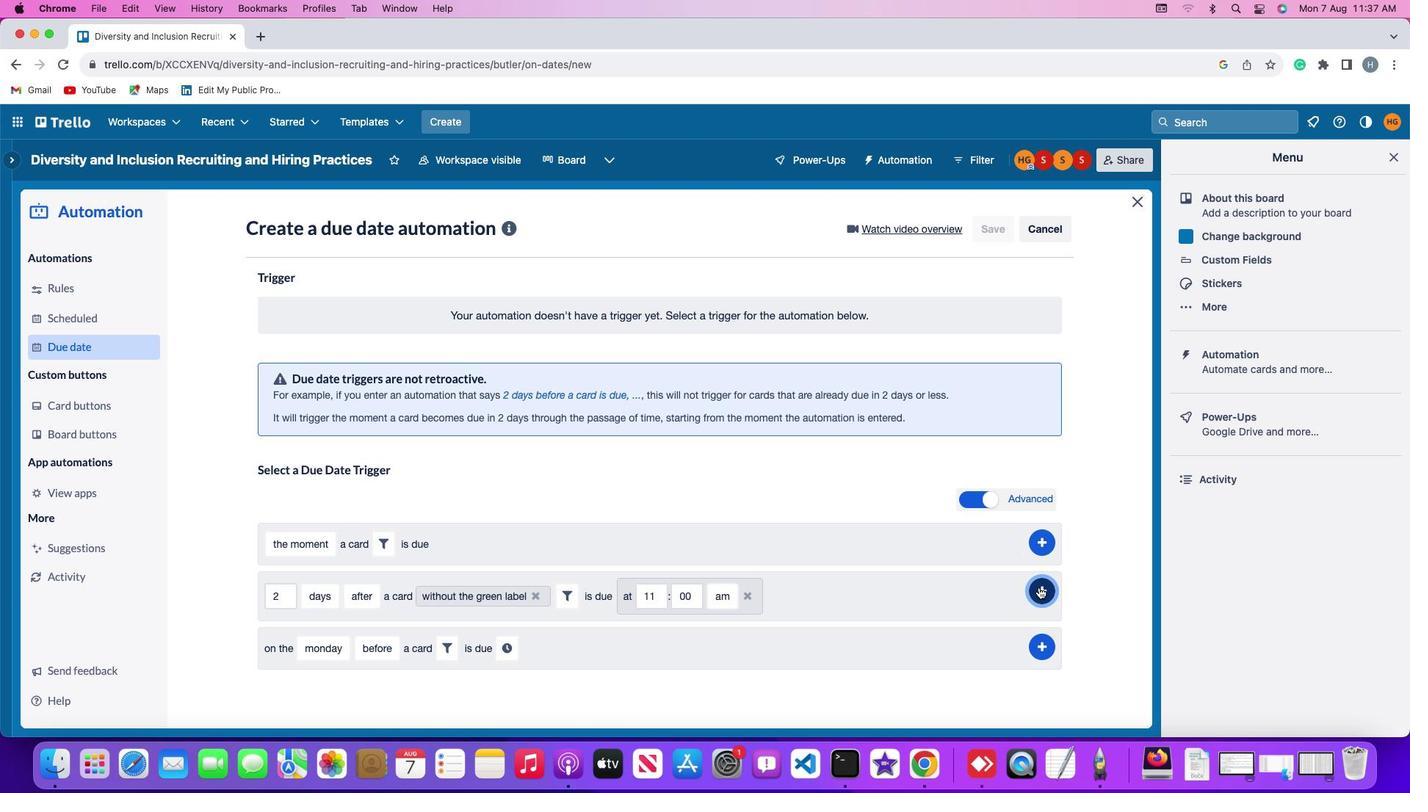 
Action: Mouse moved to (1120, 432)
Screenshot: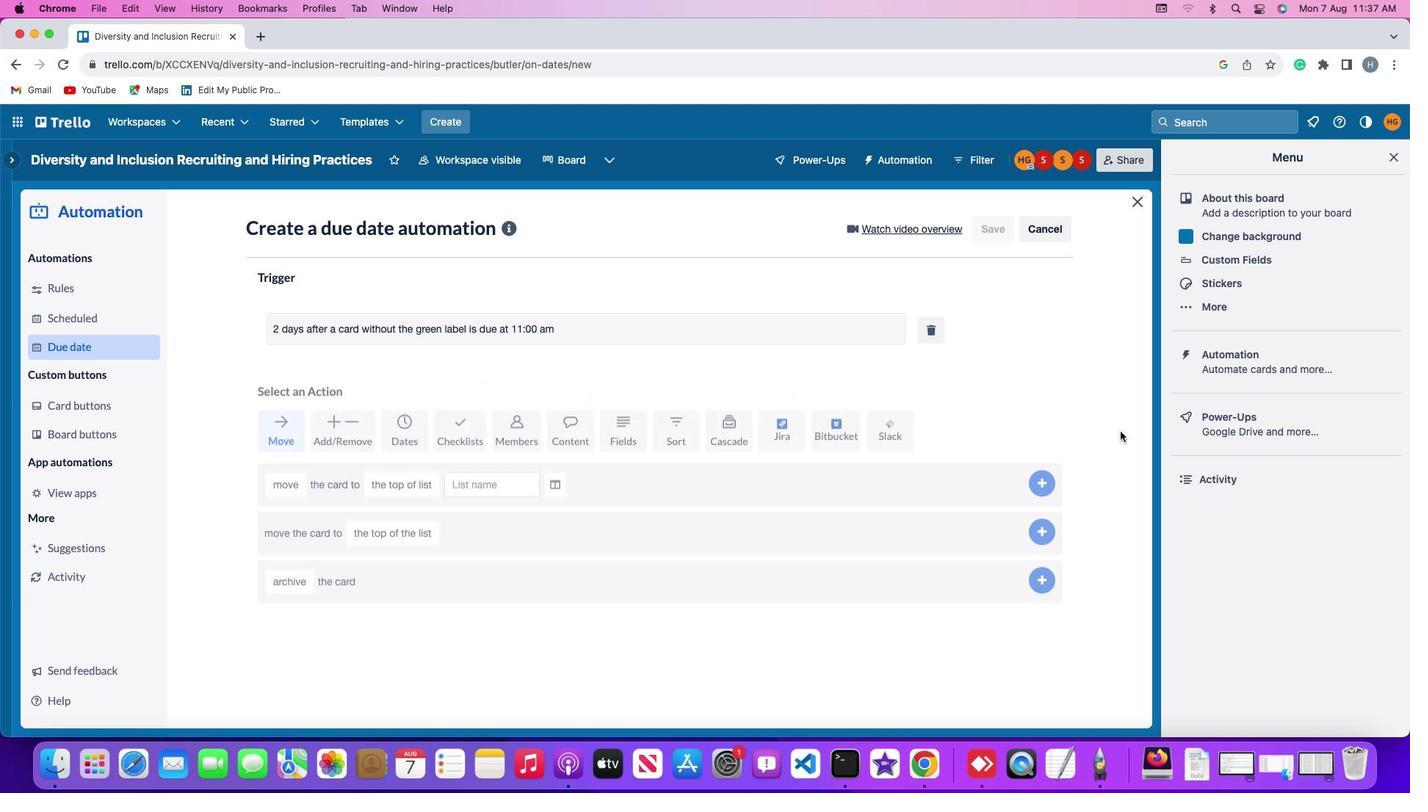
